 Task: Check the percentage active listings of lanai in the last 3 years.
Action: Mouse moved to (890, 243)
Screenshot: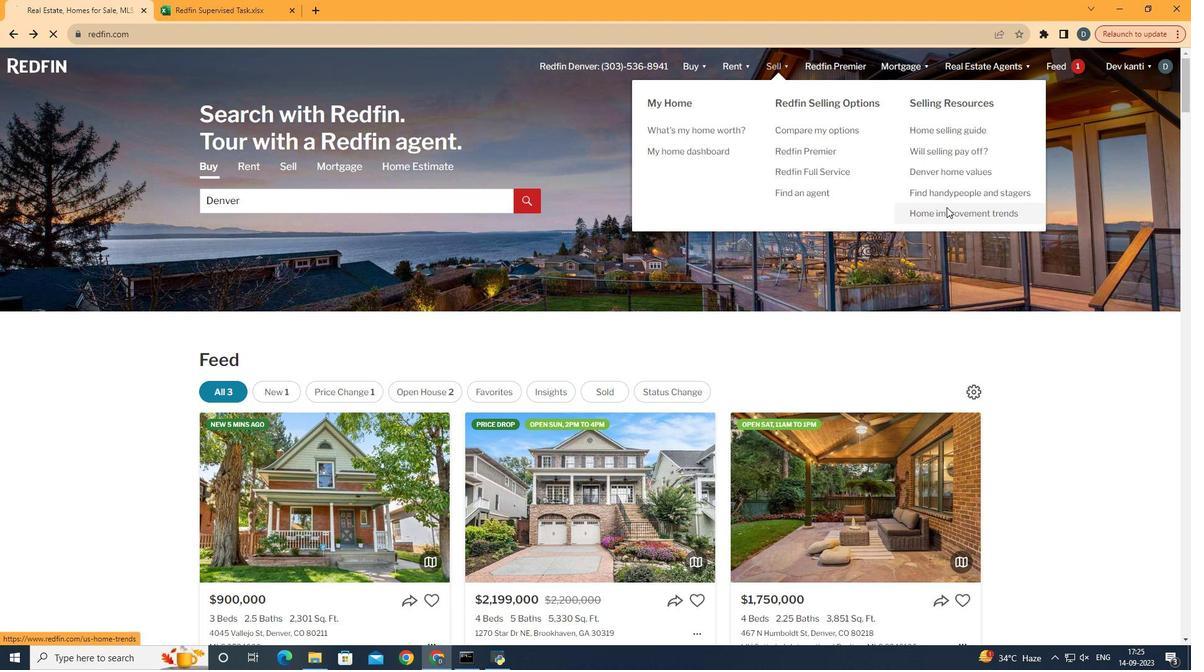 
Action: Mouse pressed left at (890, 243)
Screenshot: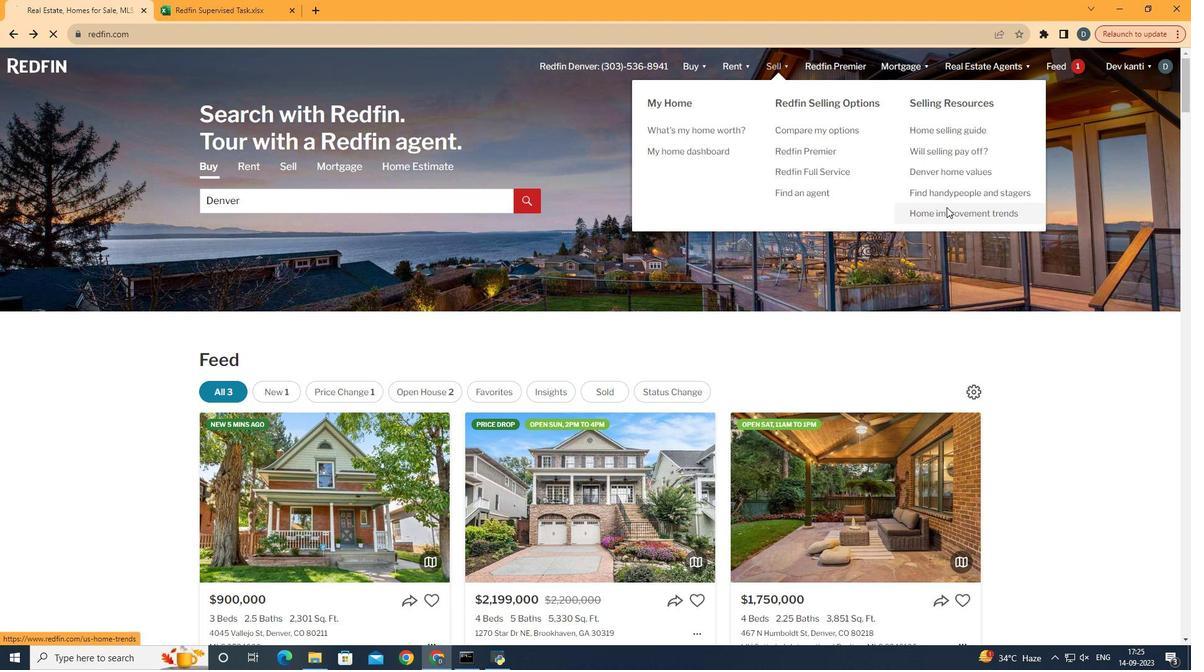 
Action: Mouse moved to (312, 256)
Screenshot: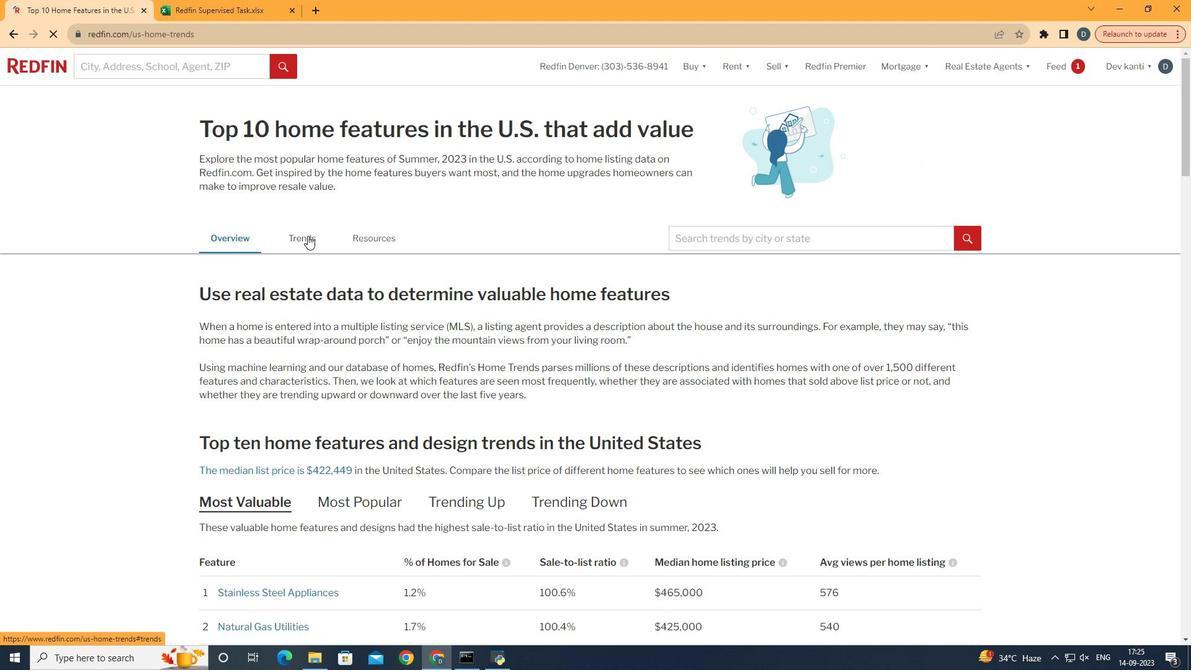 
Action: Mouse pressed left at (312, 256)
Screenshot: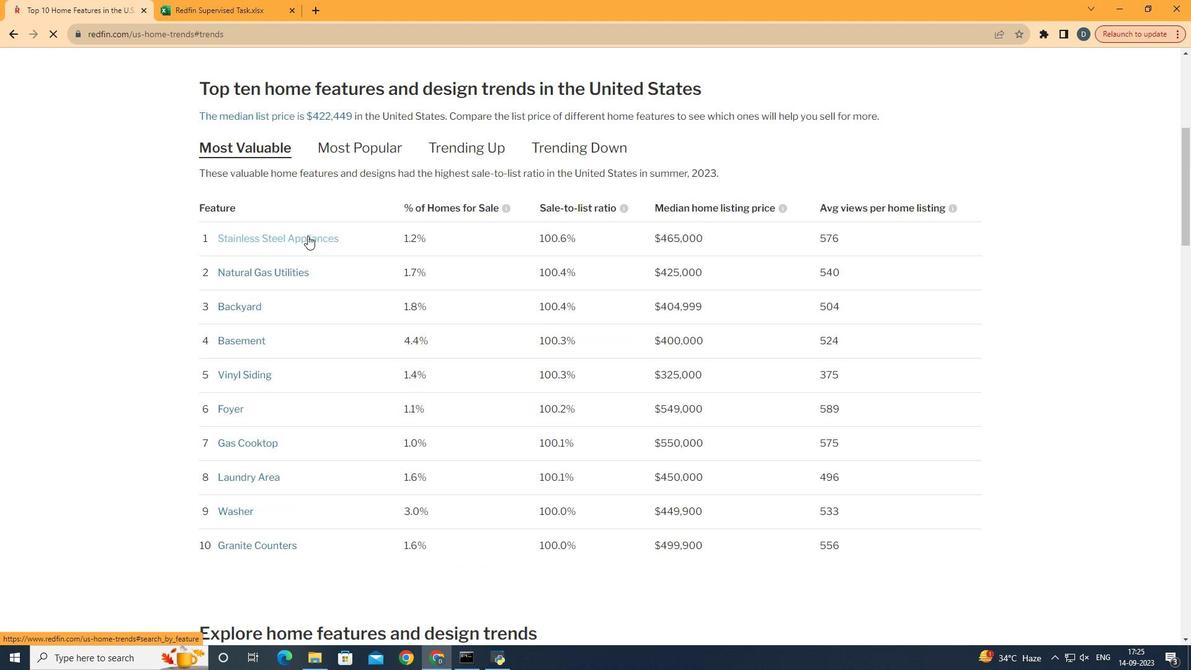 
Action: Mouse moved to (498, 286)
Screenshot: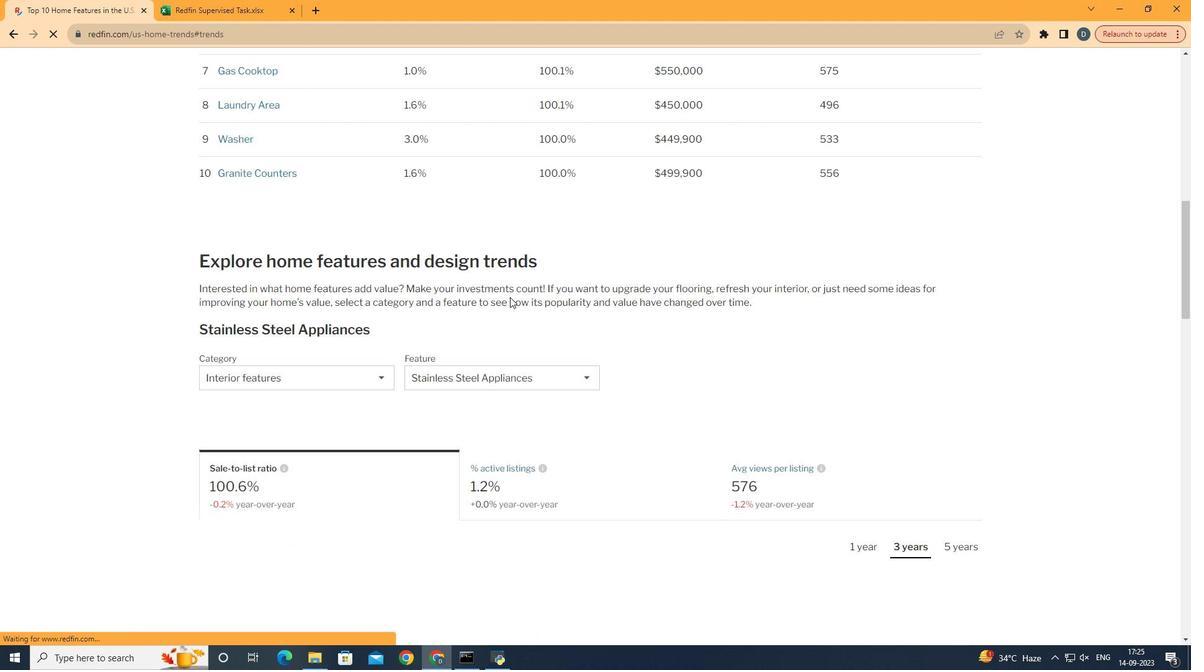 
Action: Mouse scrolled (498, 285) with delta (0, 0)
Screenshot: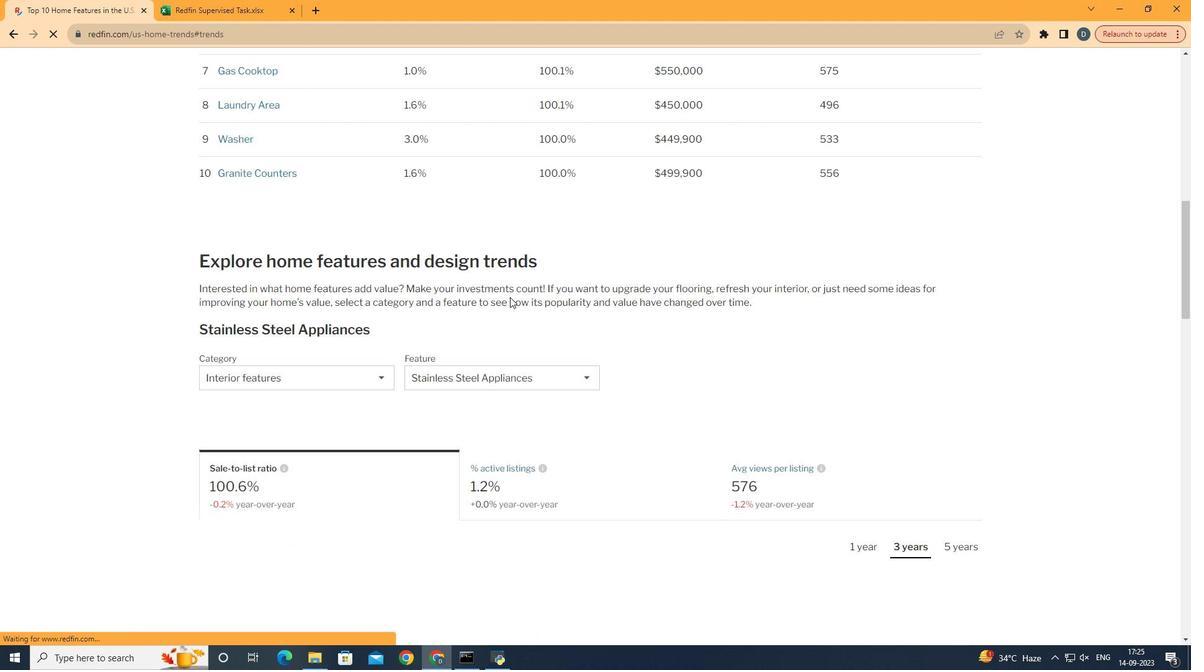 
Action: Mouse moved to (497, 286)
Screenshot: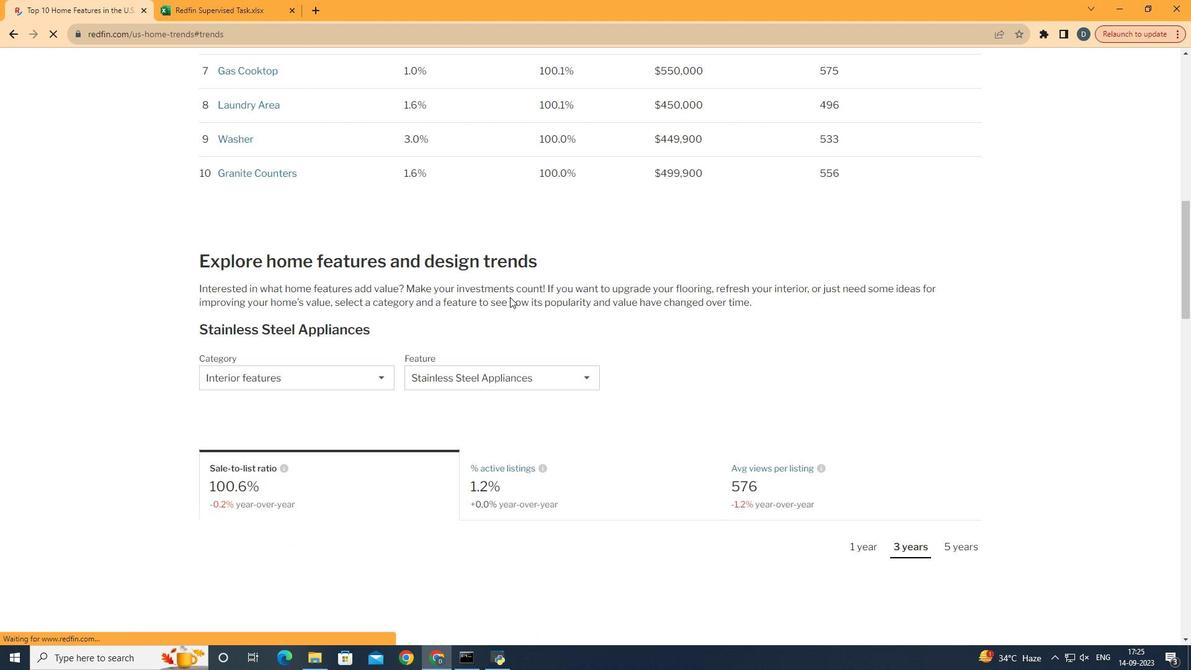 
Action: Mouse scrolled (497, 286) with delta (0, 0)
Screenshot: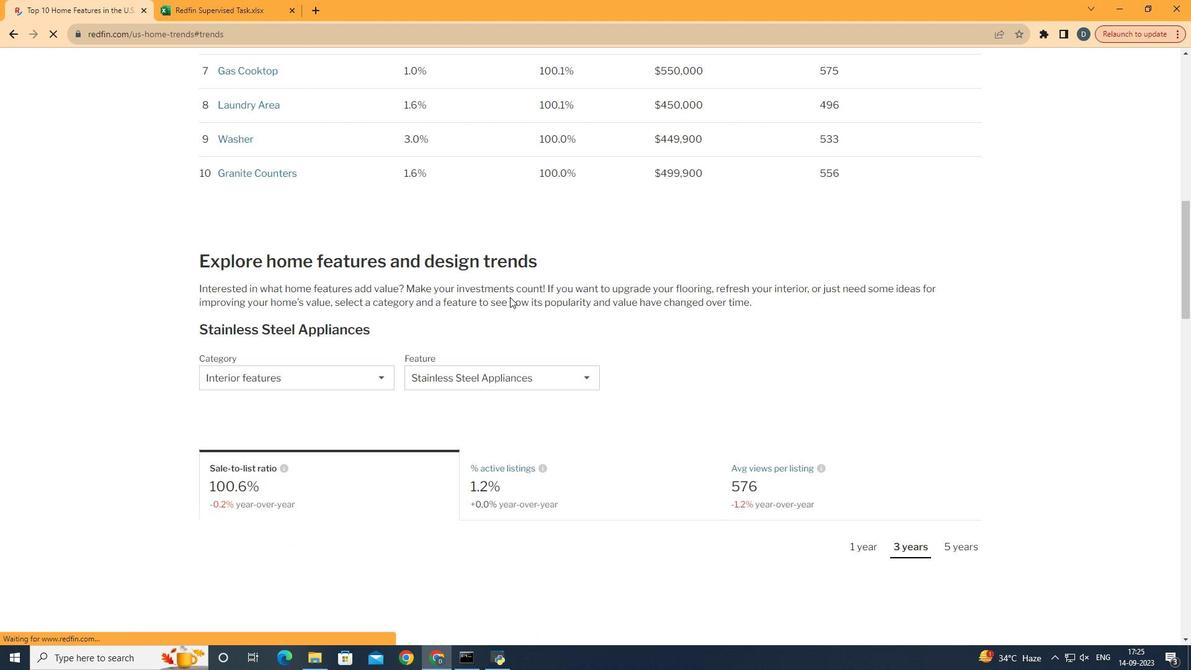 
Action: Mouse scrolled (497, 286) with delta (0, 0)
Screenshot: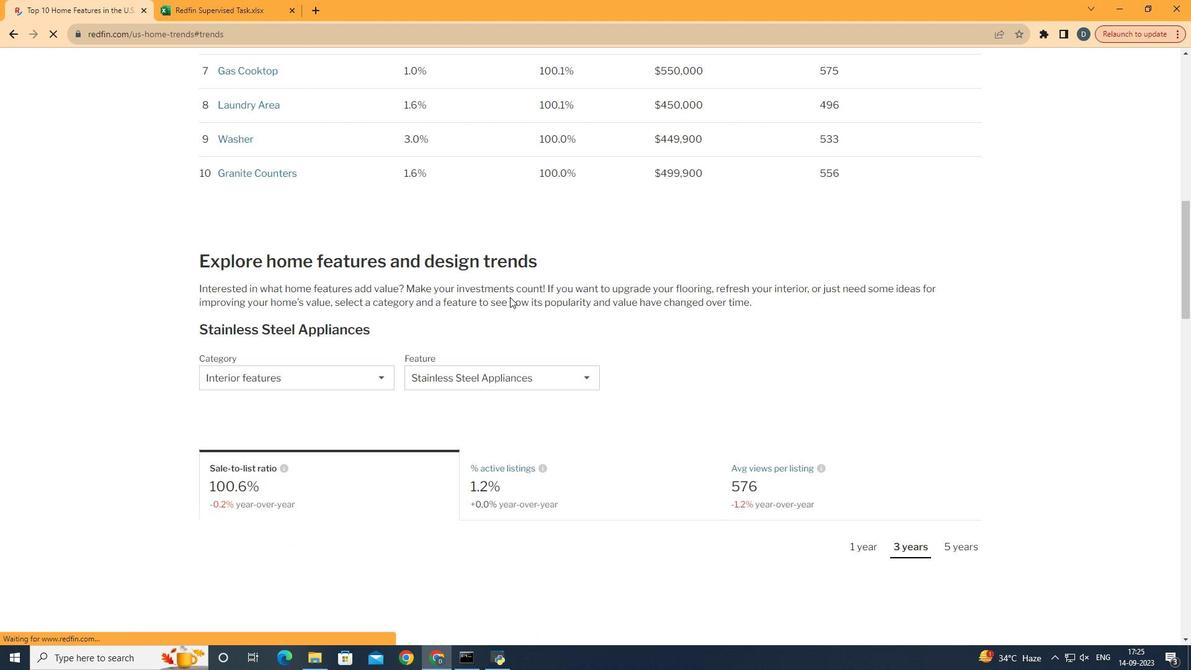 
Action: Mouse moved to (495, 286)
Screenshot: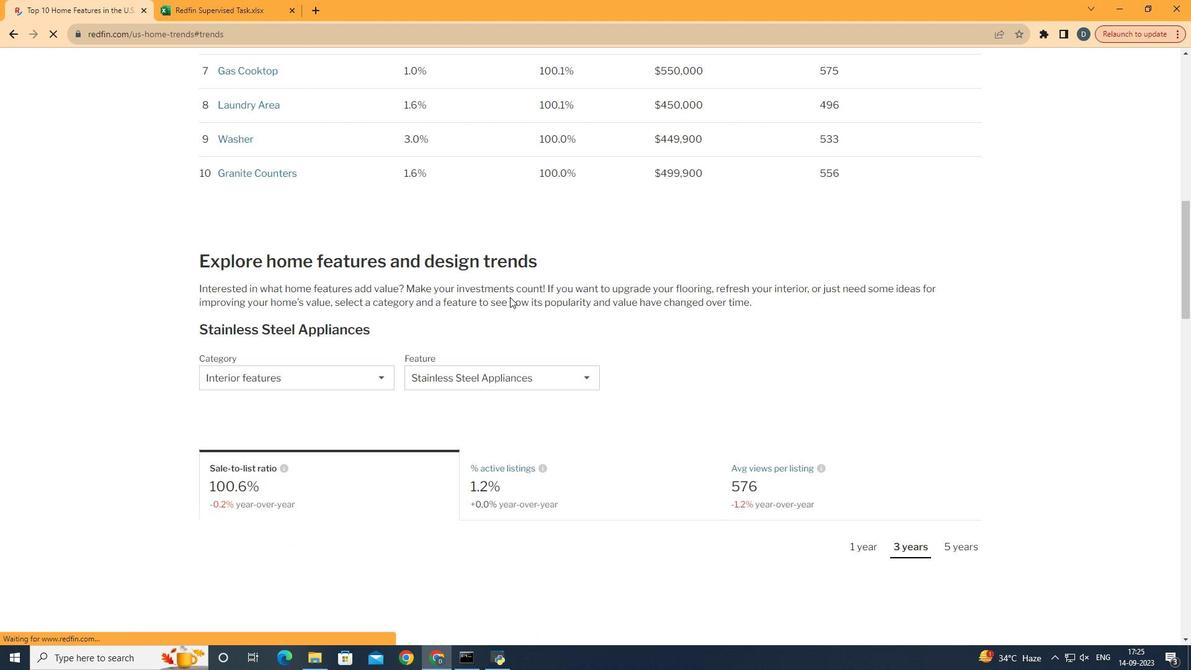 
Action: Mouse scrolled (495, 286) with delta (0, 0)
Screenshot: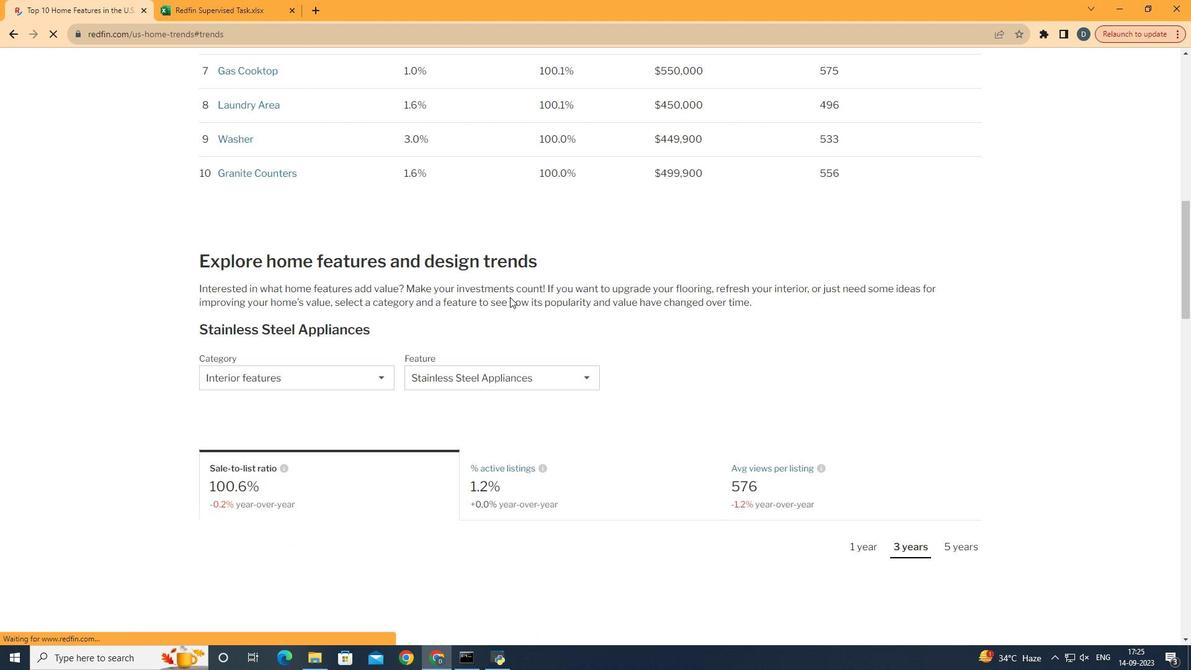 
Action: Mouse scrolled (495, 286) with delta (0, 0)
Screenshot: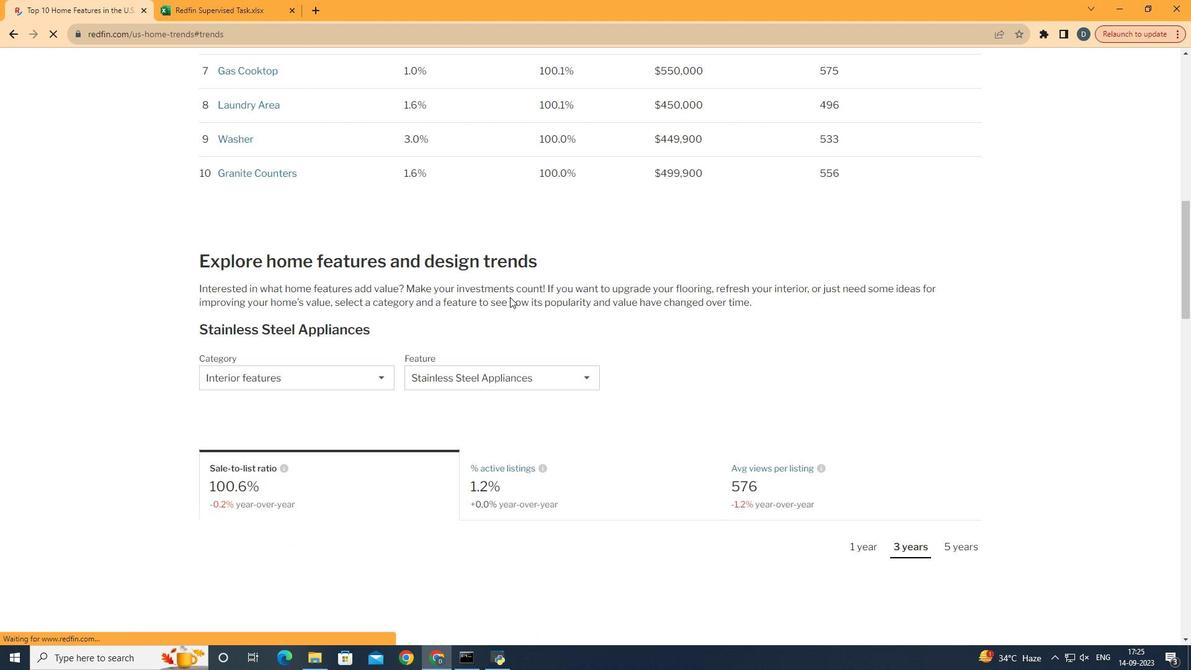 
Action: Mouse scrolled (495, 286) with delta (0, 0)
Screenshot: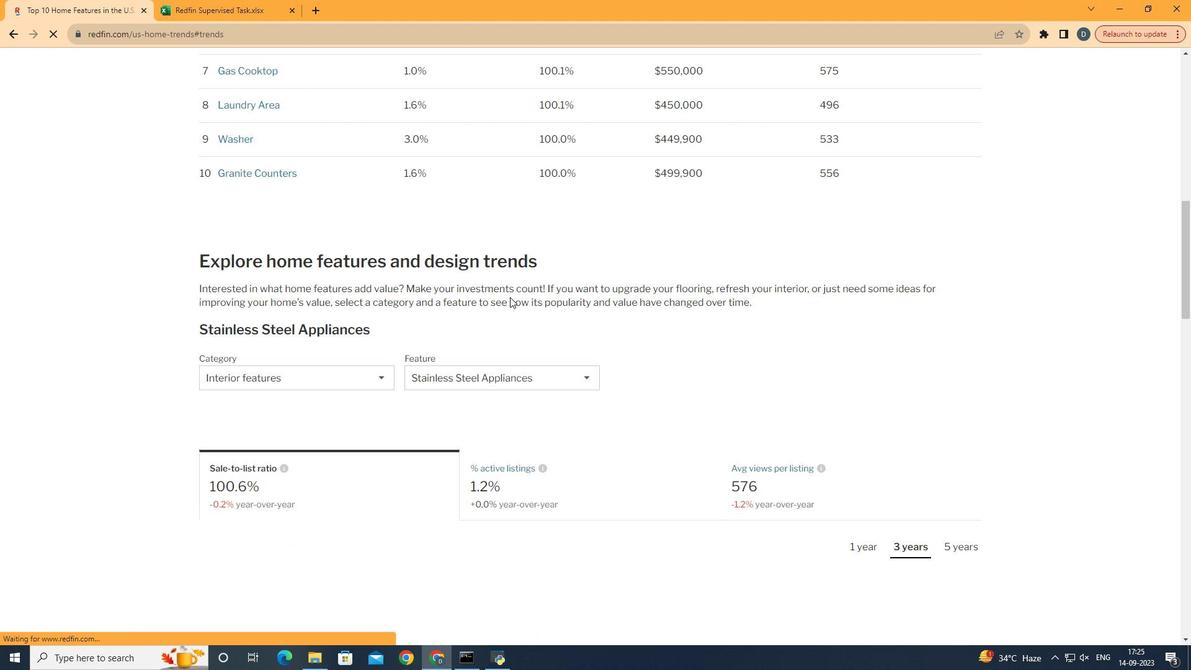 
Action: Mouse moved to (383, 299)
Screenshot: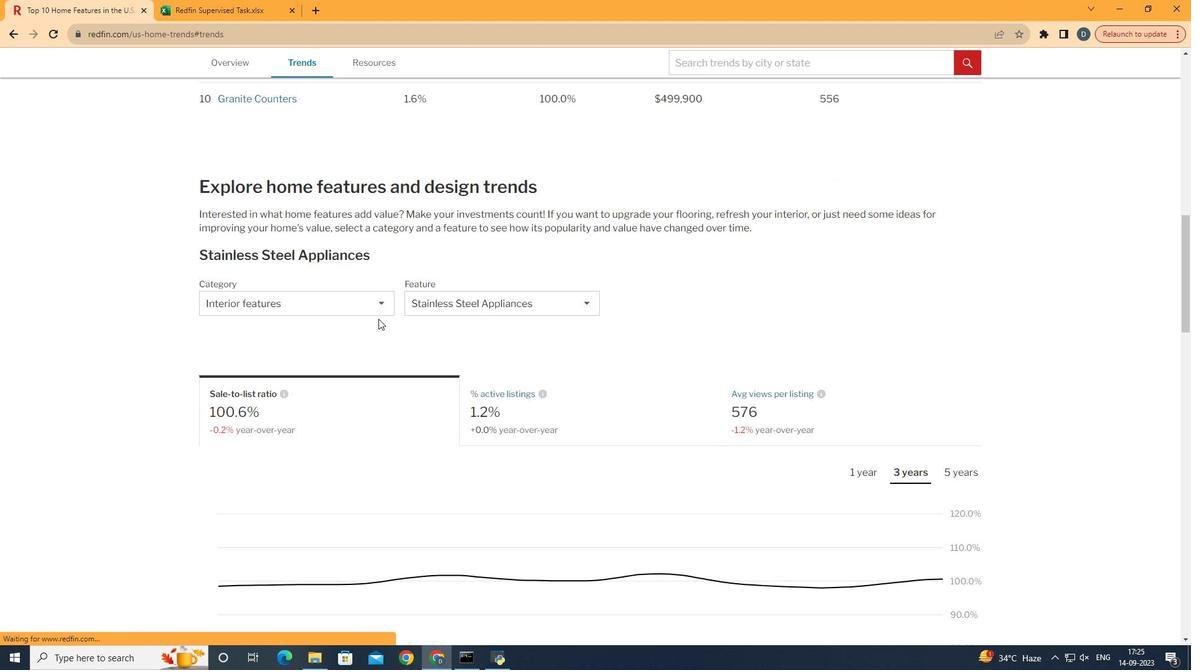 
Action: Mouse scrolled (383, 299) with delta (0, 0)
Screenshot: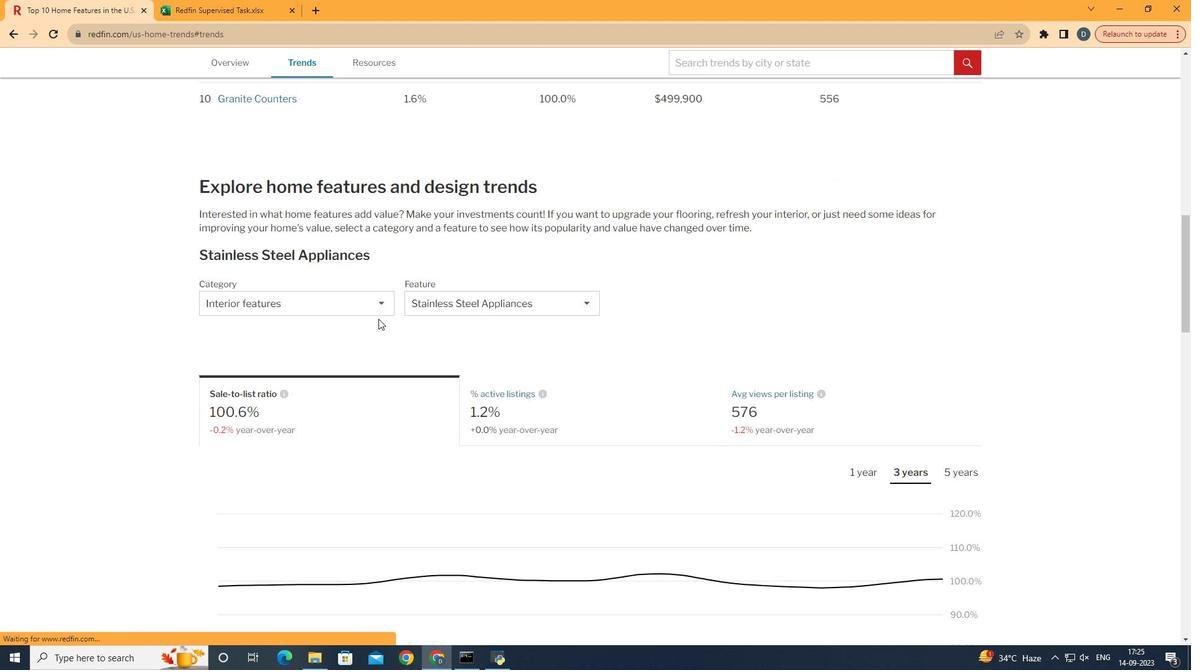 
Action: Mouse moved to (384, 299)
Screenshot: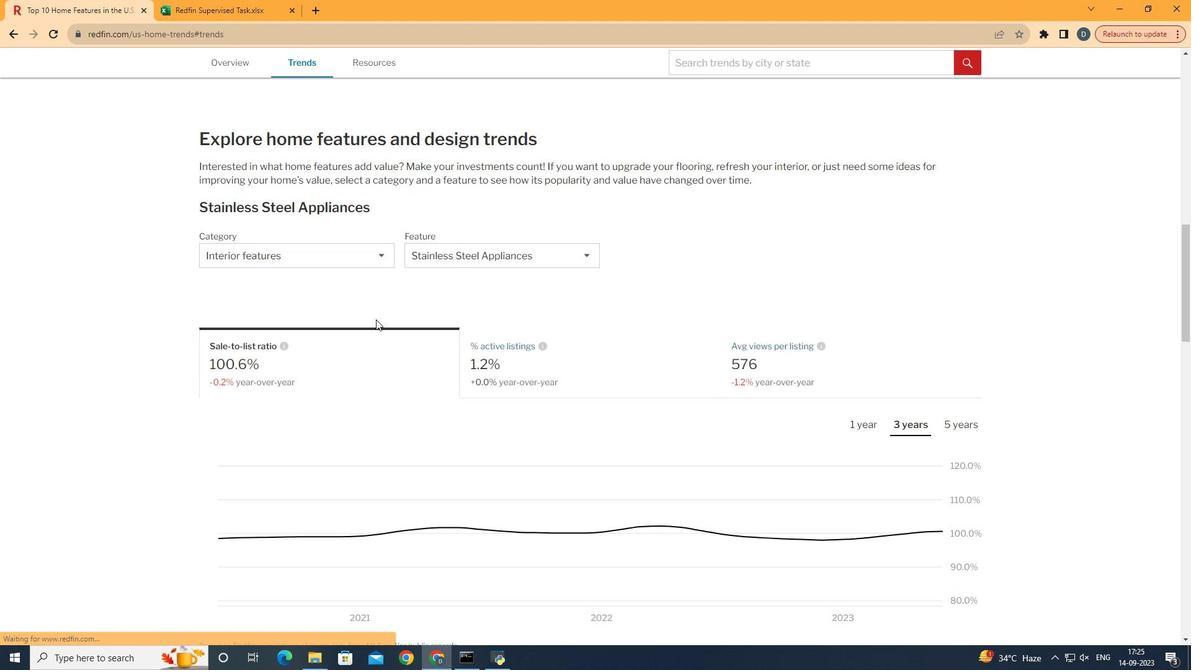 
Action: Mouse scrolled (384, 299) with delta (0, 0)
Screenshot: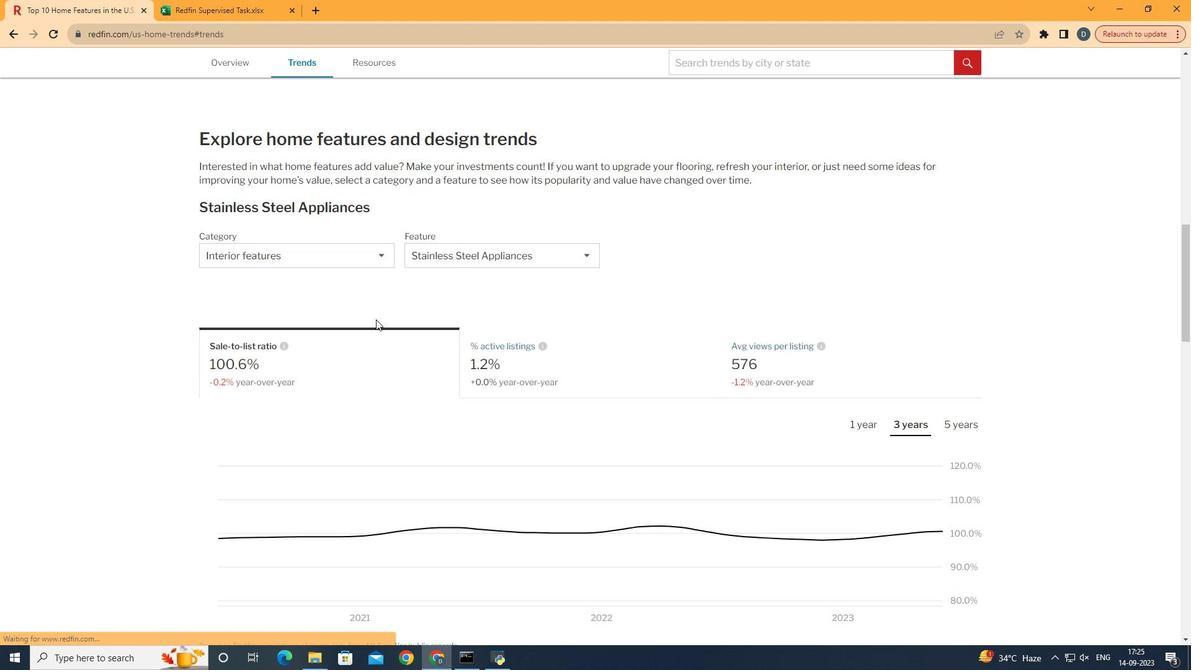 
Action: Mouse moved to (374, 297)
Screenshot: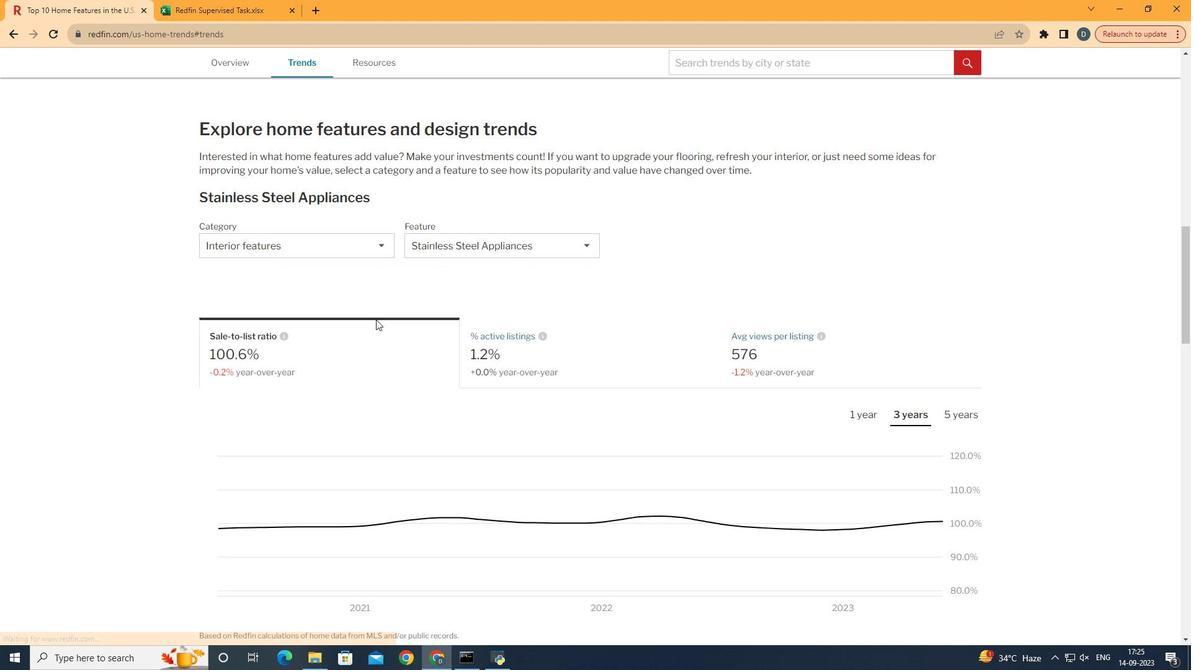 
Action: Mouse scrolled (374, 297) with delta (0, 0)
Screenshot: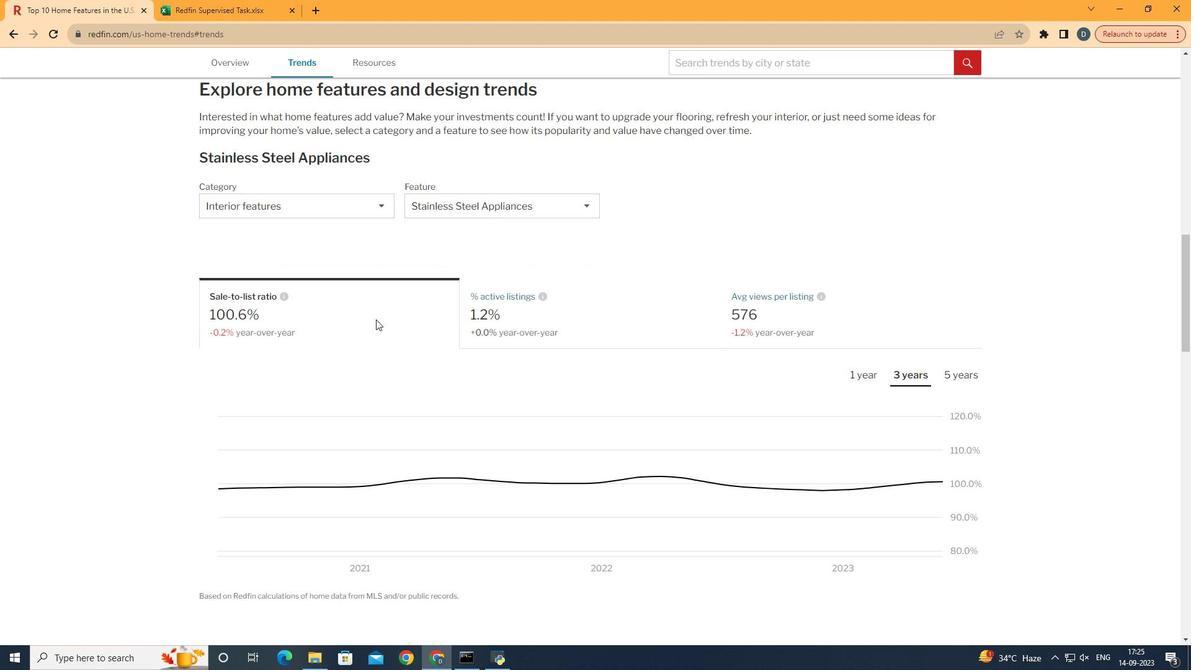 
Action: Mouse moved to (374, 246)
Screenshot: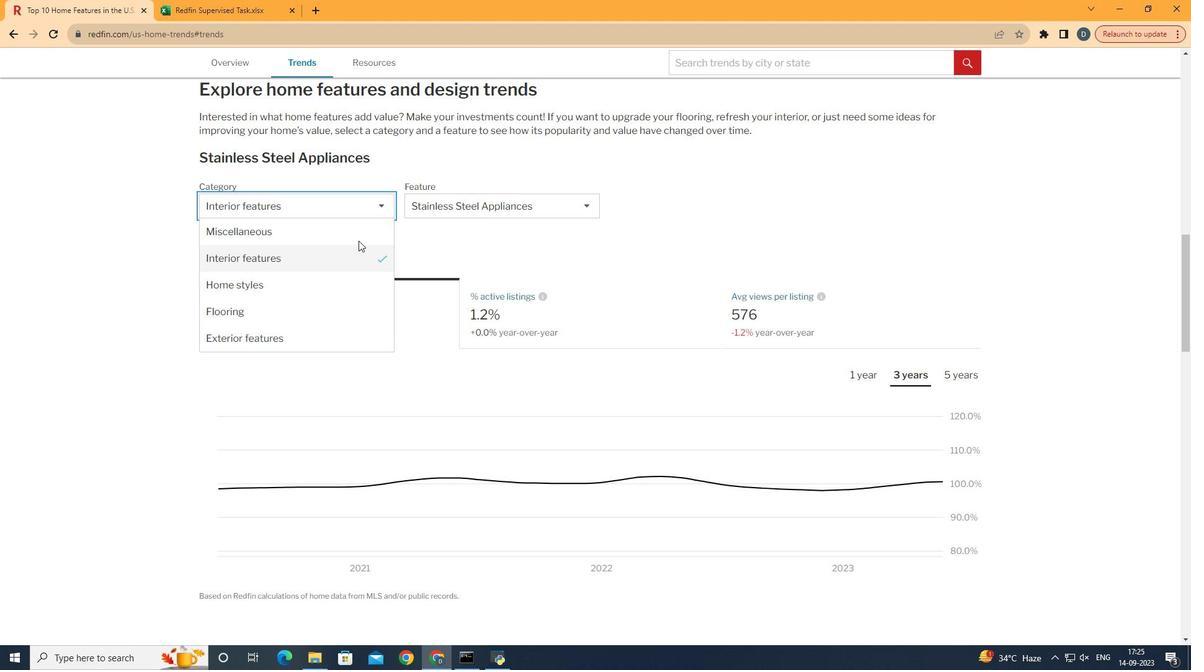 
Action: Mouse pressed left at (374, 246)
Screenshot: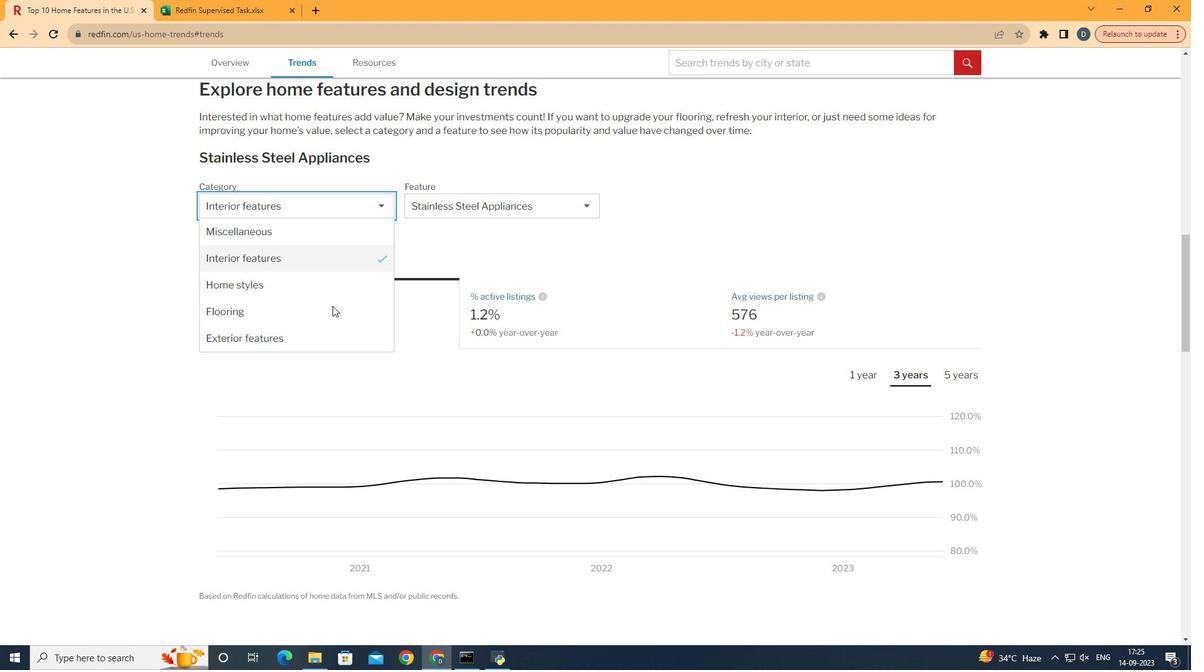 
Action: Mouse moved to (328, 314)
Screenshot: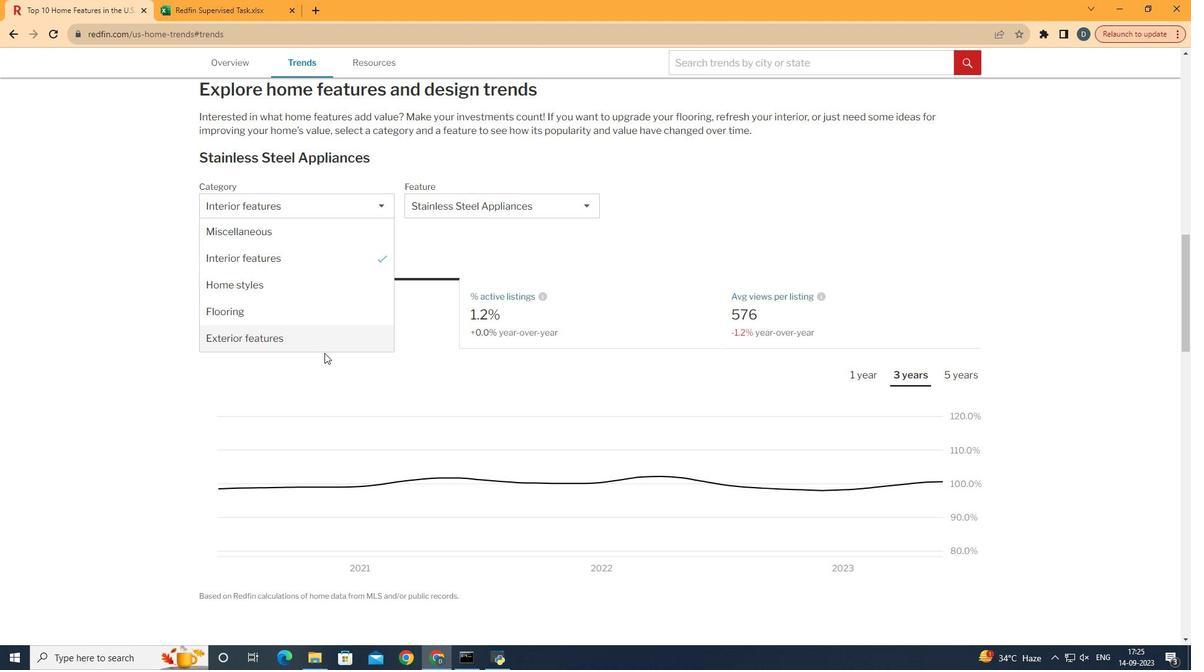 
Action: Mouse pressed left at (328, 314)
Screenshot: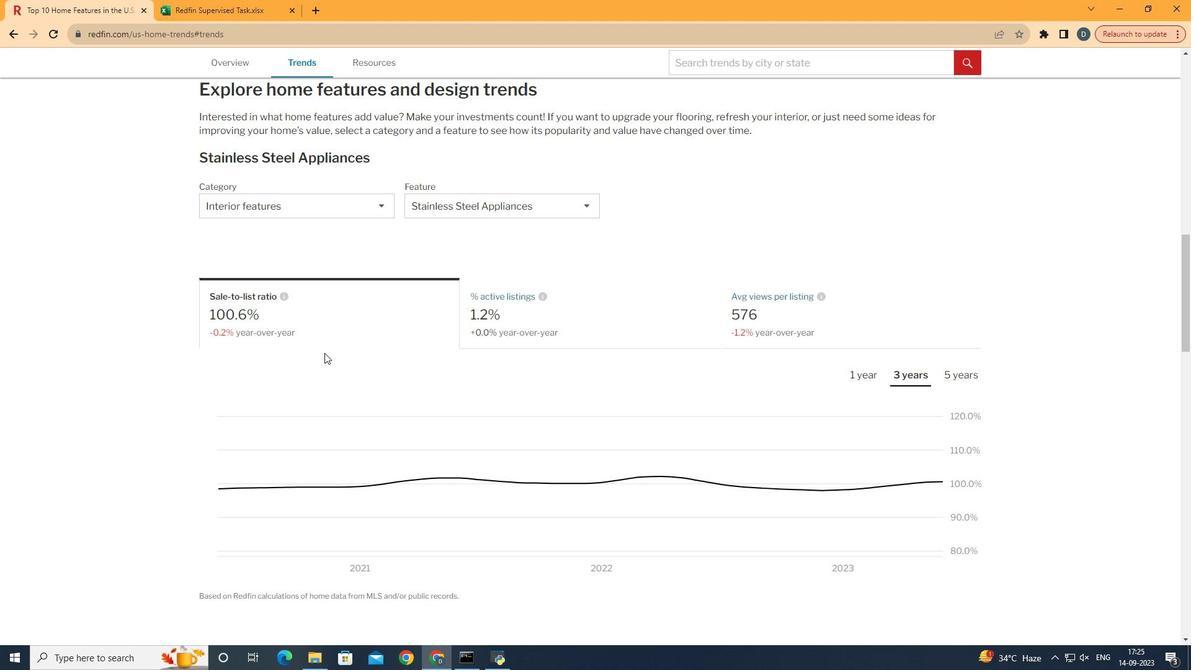 
Action: Mouse moved to (366, 235)
Screenshot: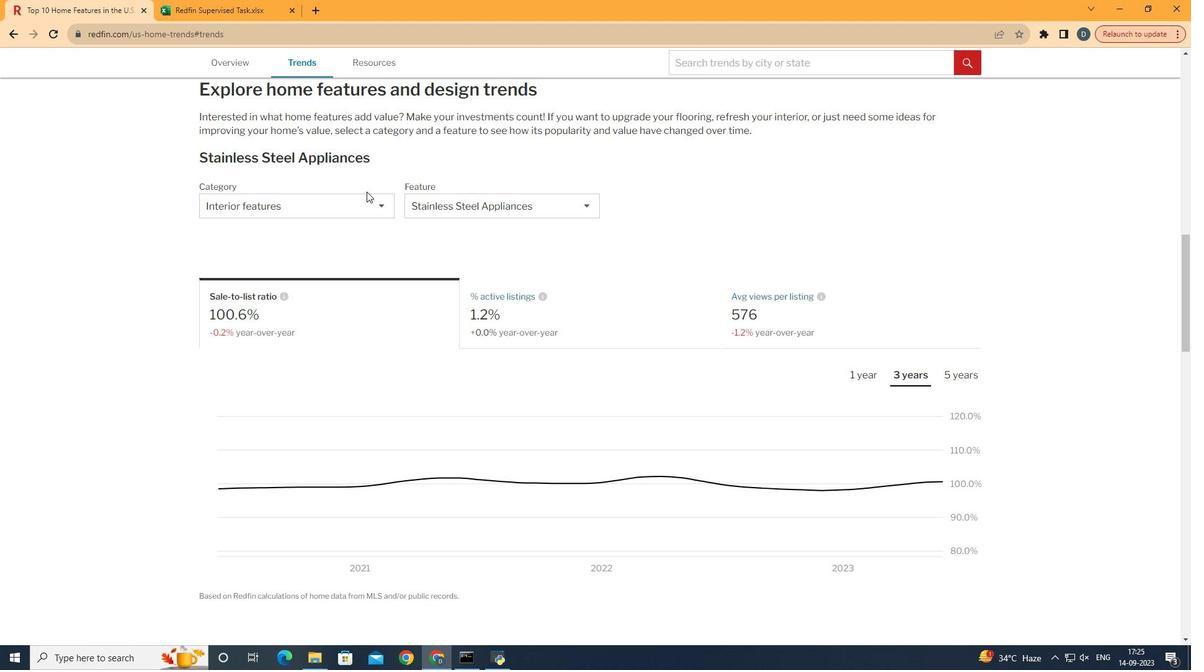 
Action: Mouse pressed left at (366, 235)
Screenshot: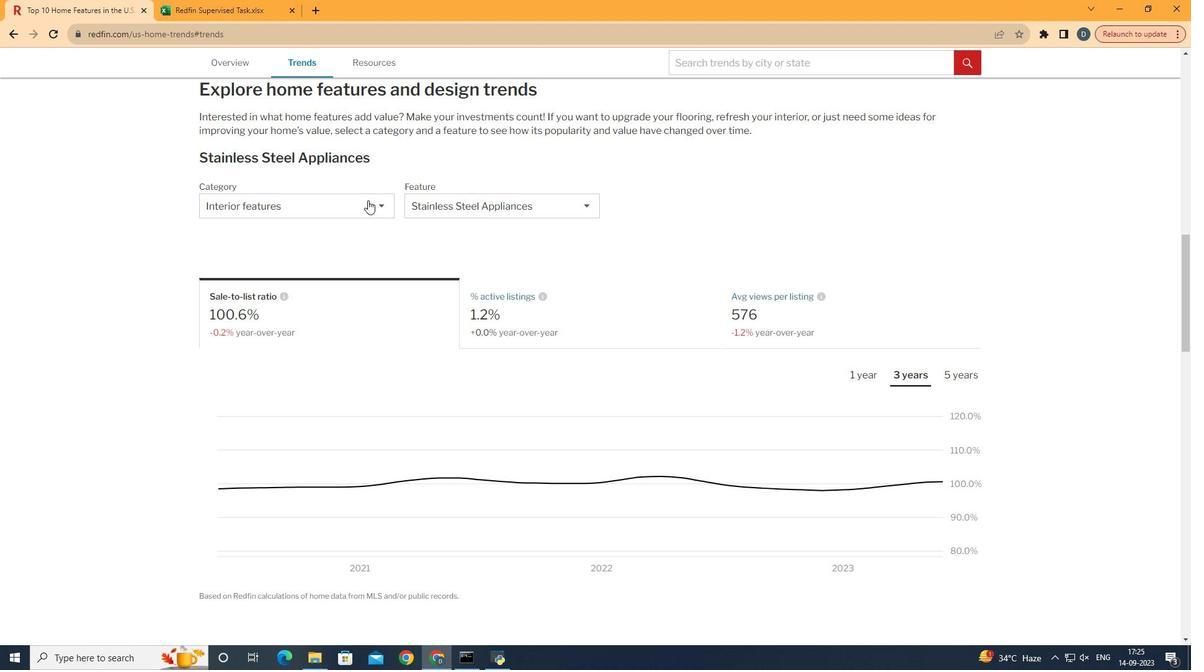 
Action: Mouse moved to (367, 240)
Screenshot: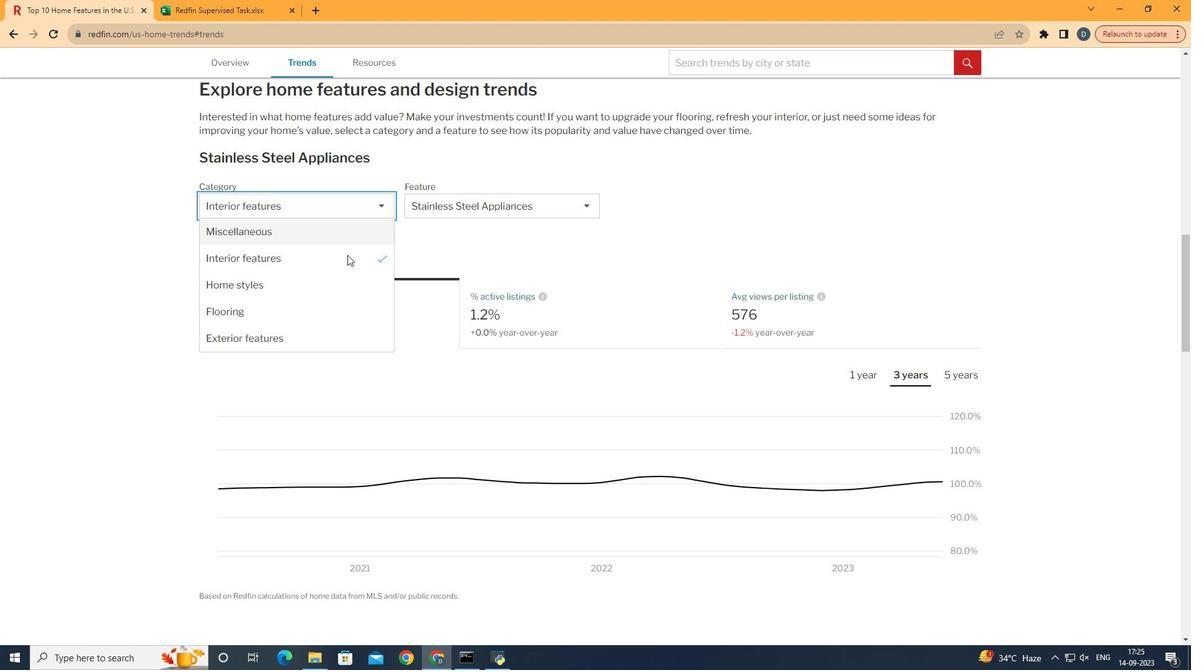 
Action: Mouse pressed left at (367, 240)
Screenshot: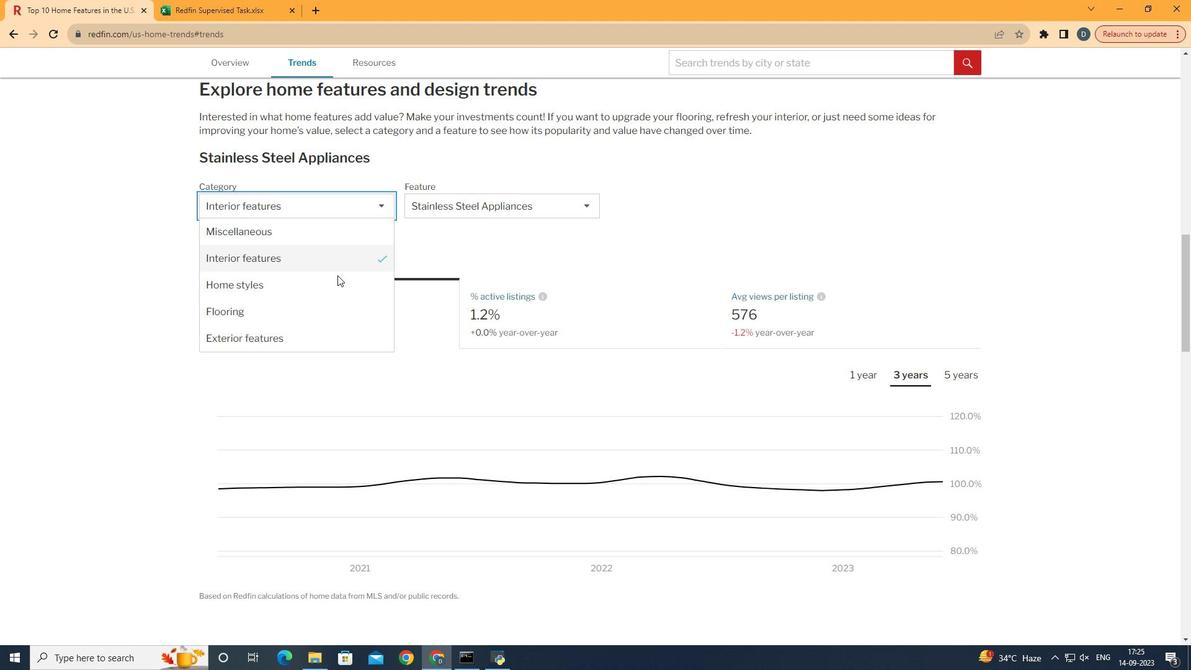 
Action: Mouse moved to (333, 306)
Screenshot: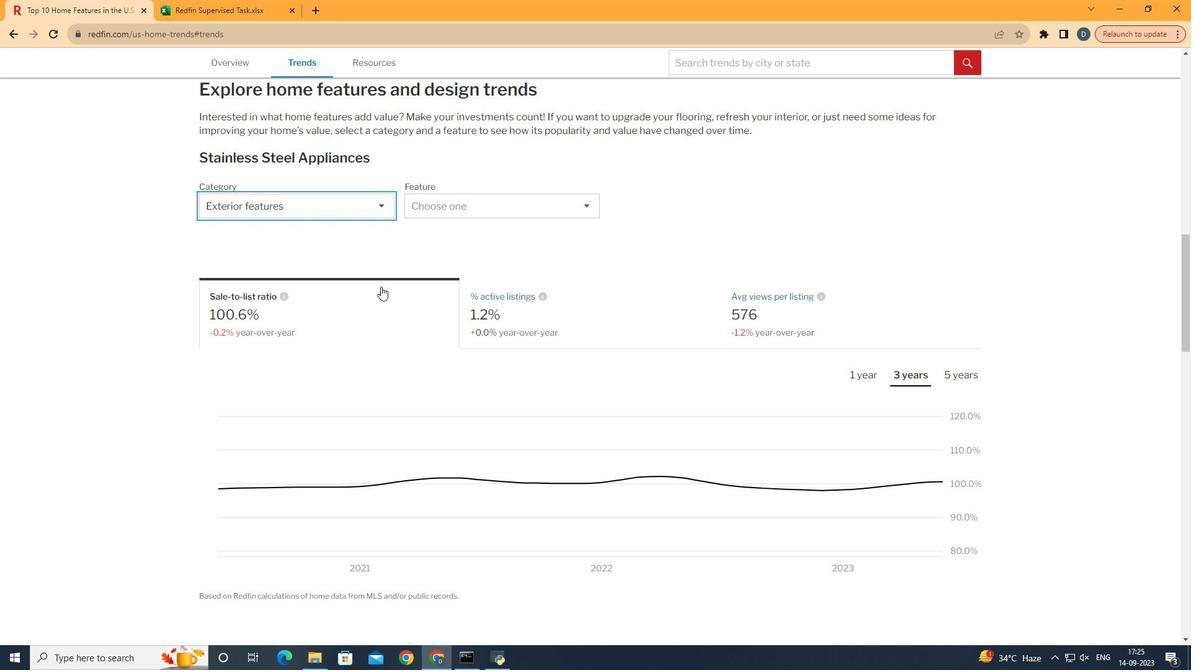 
Action: Mouse pressed left at (333, 306)
Screenshot: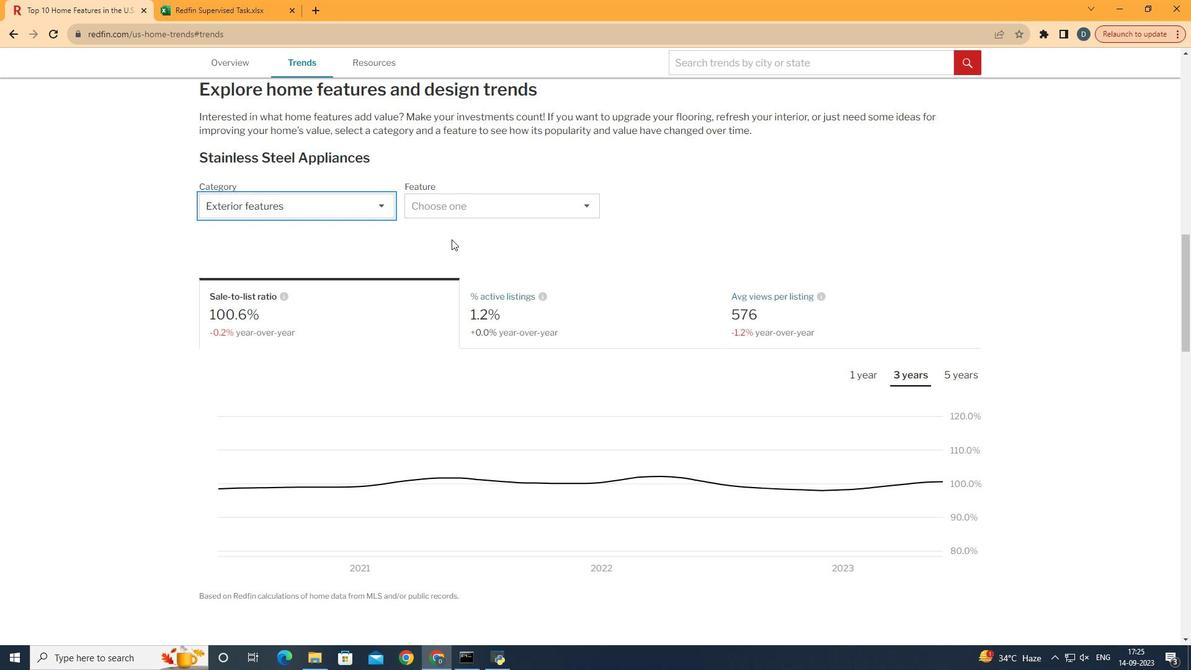 
Action: Mouse moved to (472, 246)
Screenshot: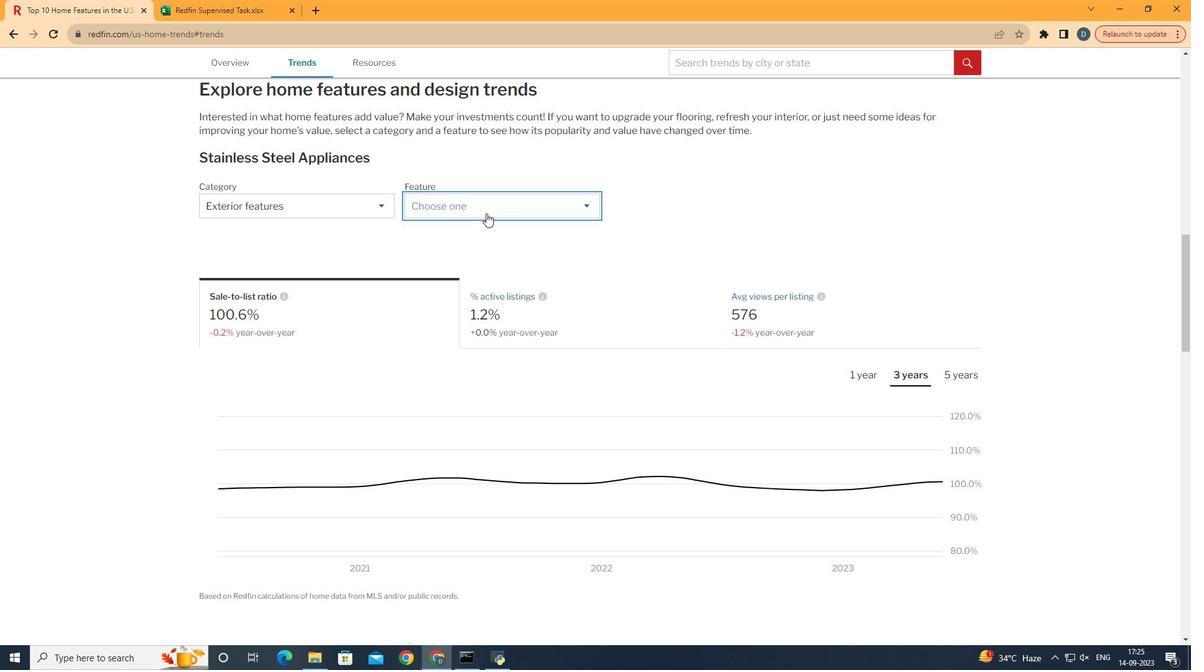 
Action: Mouse pressed left at (472, 246)
Screenshot: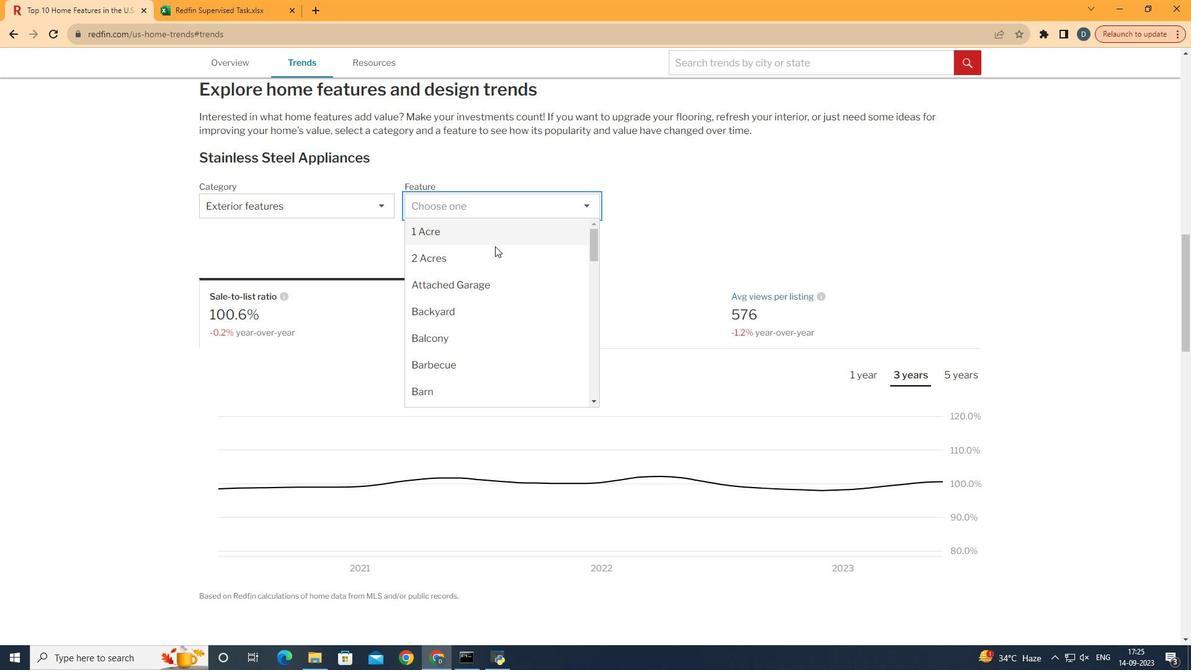 
Action: Mouse moved to (515, 292)
Screenshot: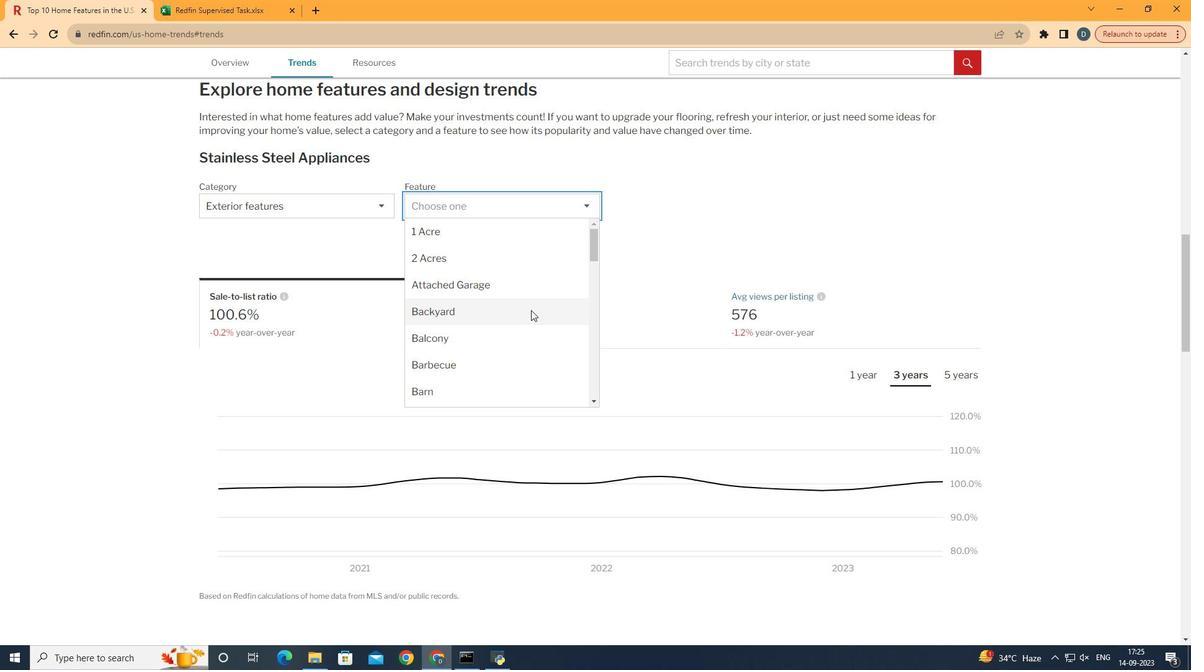 
Action: Mouse scrolled (515, 292) with delta (0, 0)
Screenshot: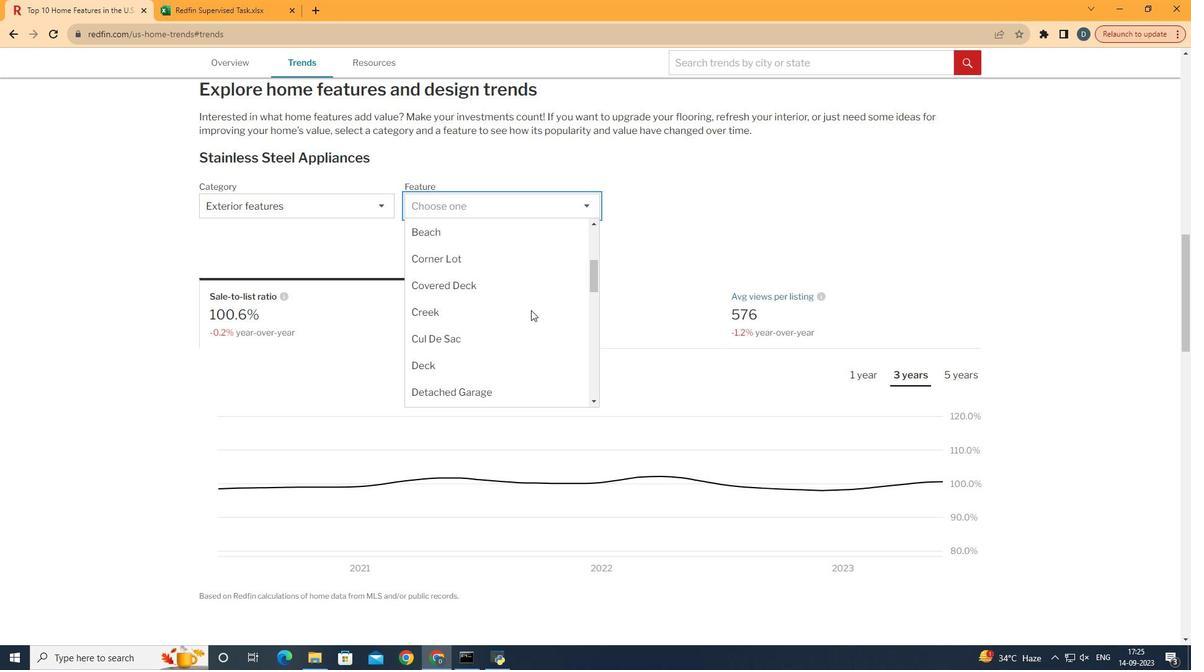 
Action: Mouse scrolled (515, 292) with delta (0, 0)
Screenshot: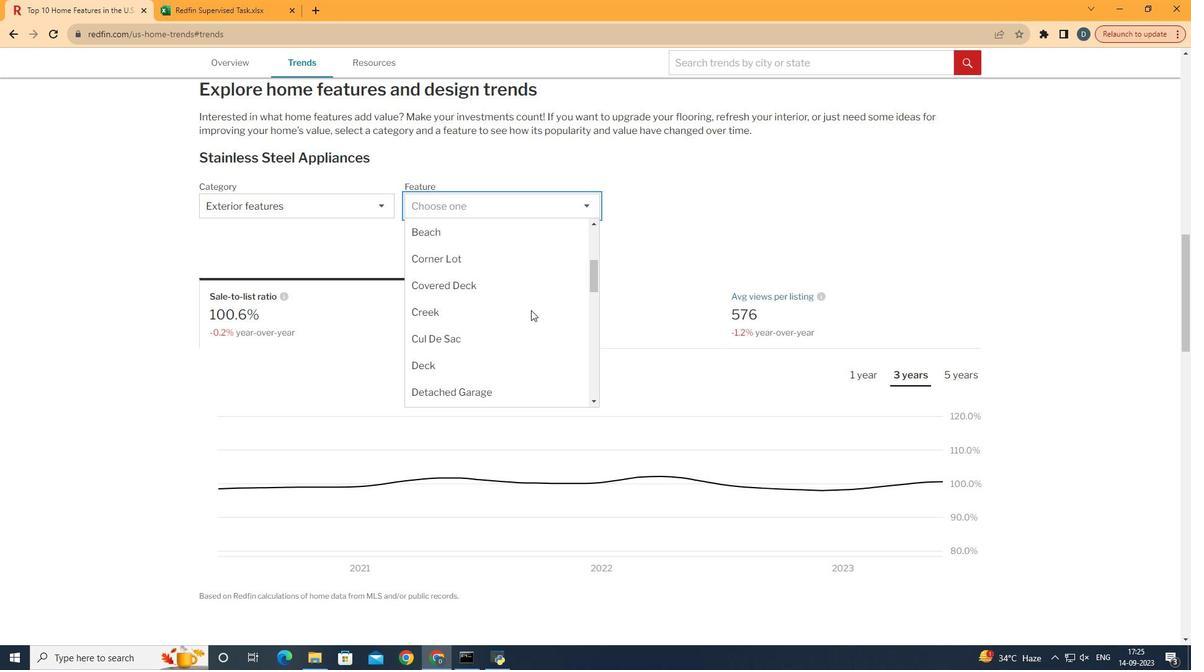 
Action: Mouse scrolled (515, 292) with delta (0, 0)
Screenshot: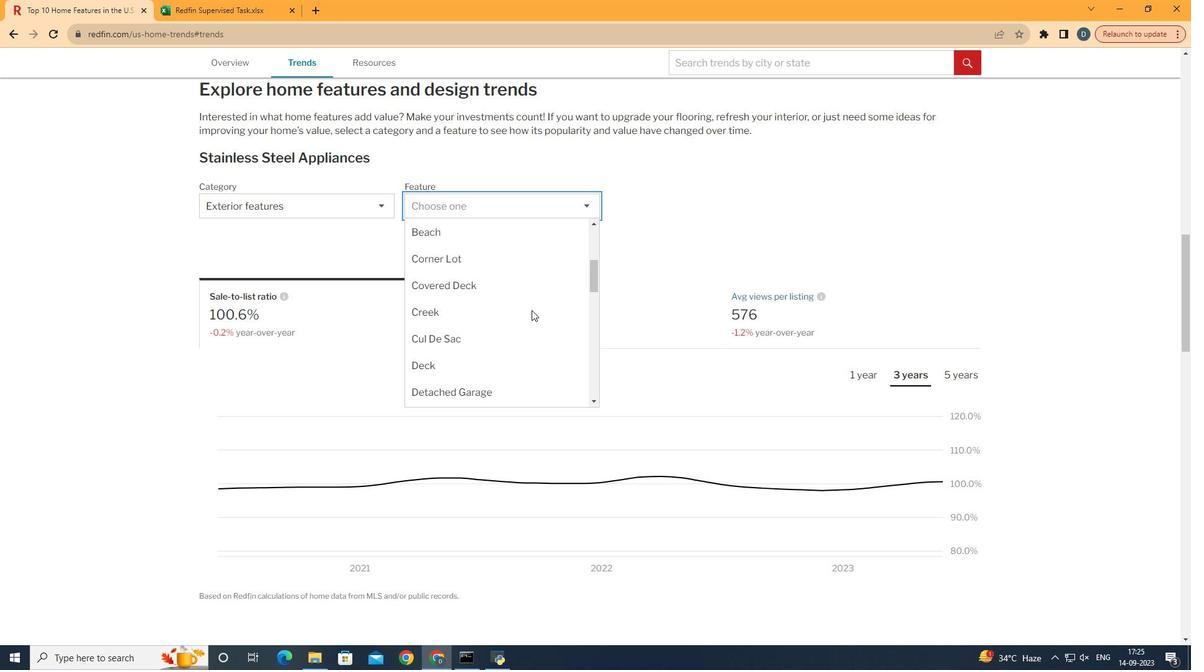 
Action: Mouse moved to (515, 292)
Screenshot: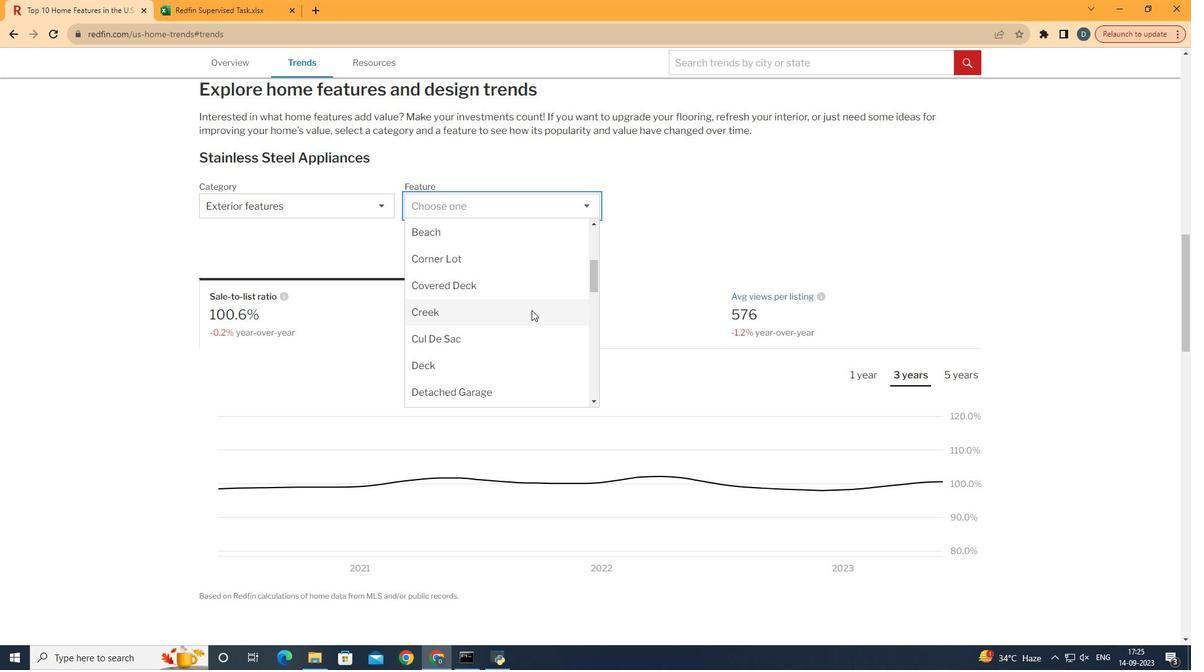 
Action: Mouse scrolled (515, 292) with delta (0, 0)
Screenshot: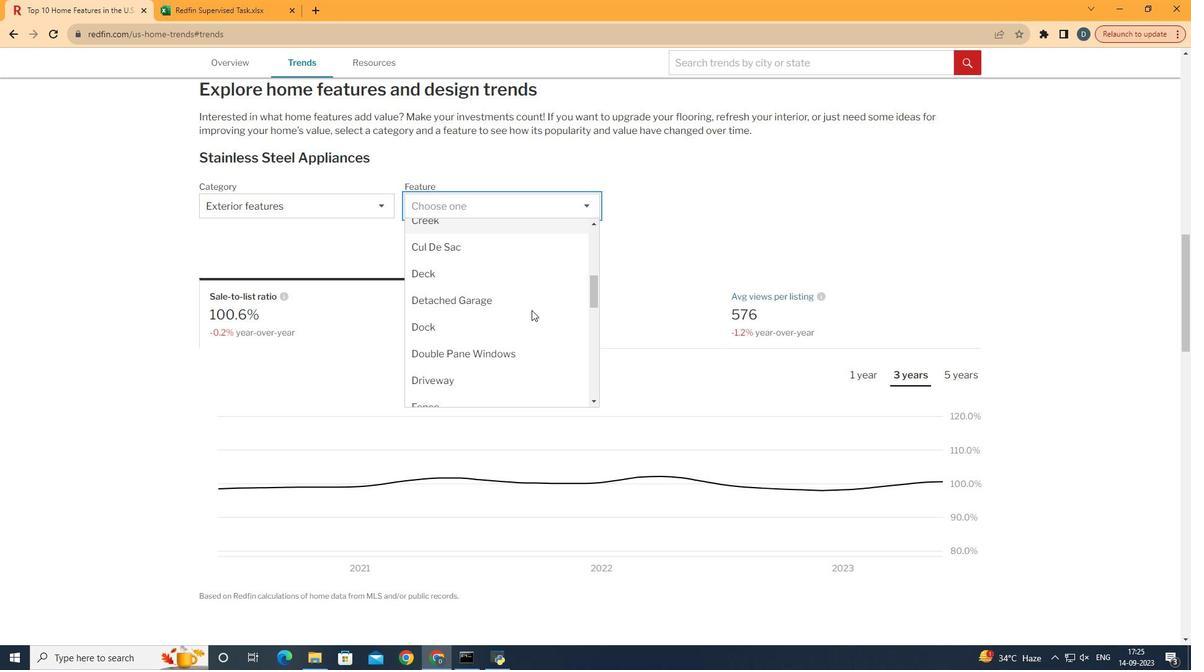 
Action: Mouse scrolled (515, 292) with delta (0, 0)
Screenshot: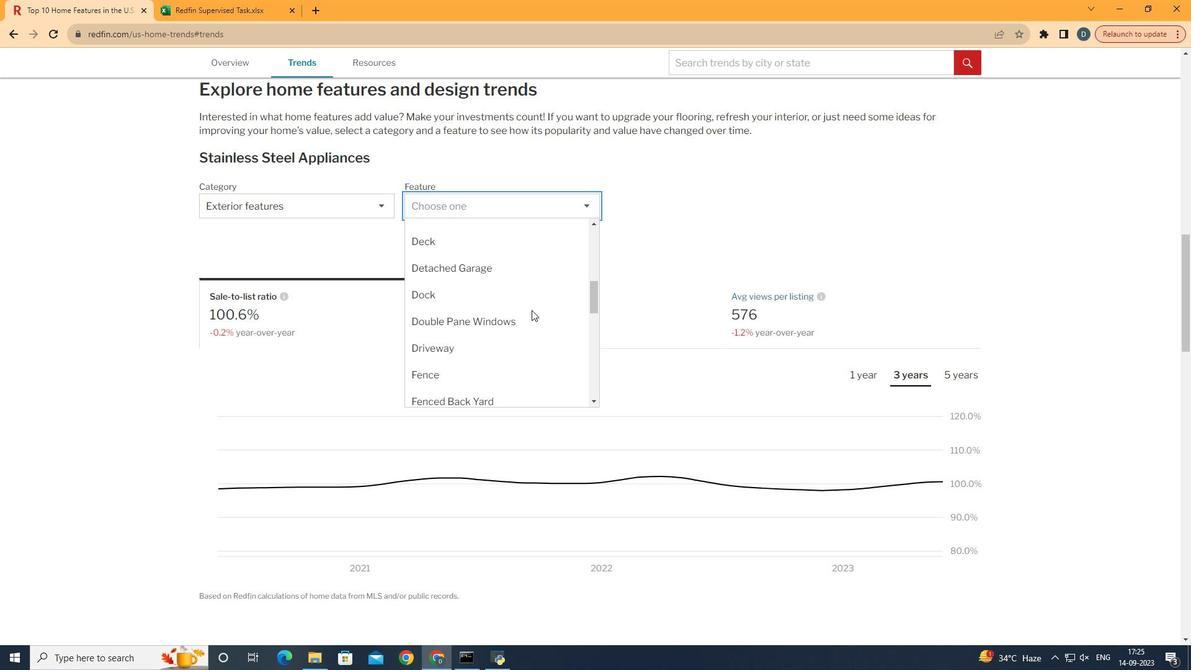 
Action: Mouse scrolled (515, 292) with delta (0, 0)
Screenshot: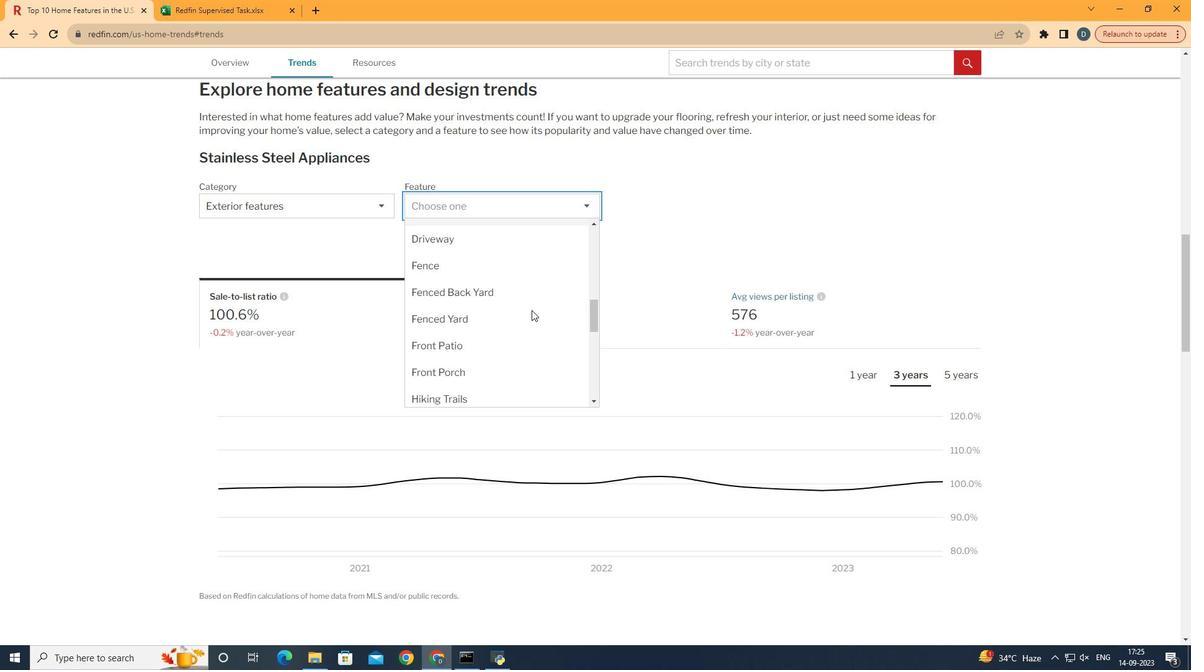 
Action: Mouse scrolled (515, 292) with delta (0, 0)
Screenshot: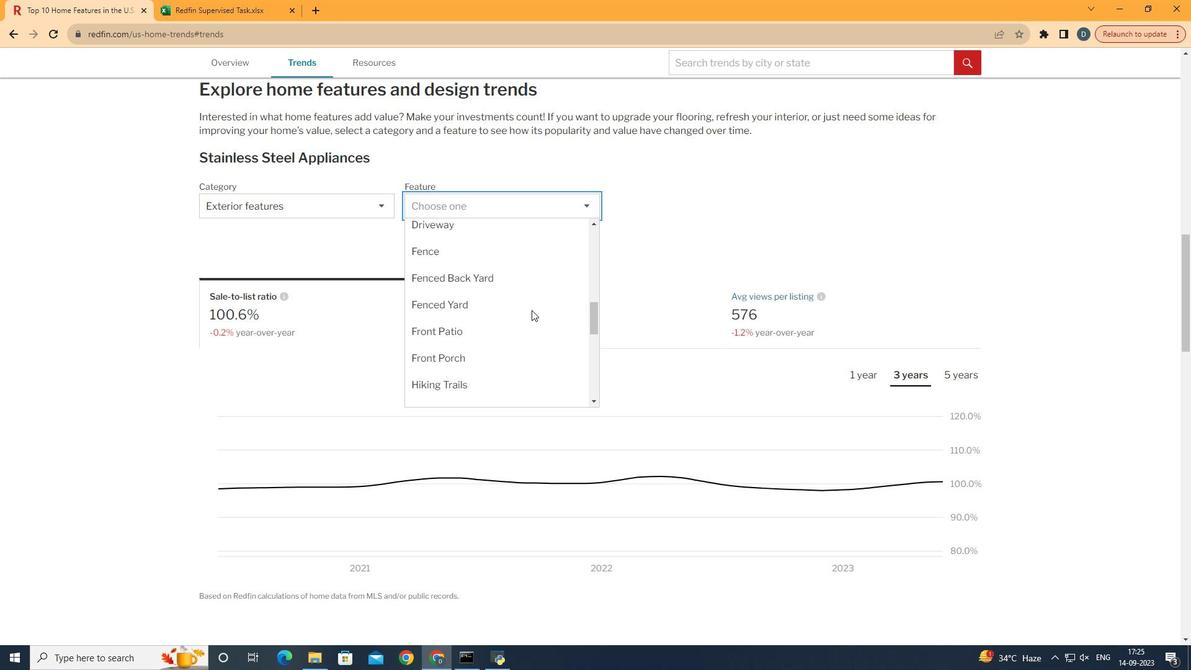 
Action: Mouse scrolled (515, 292) with delta (0, 0)
Screenshot: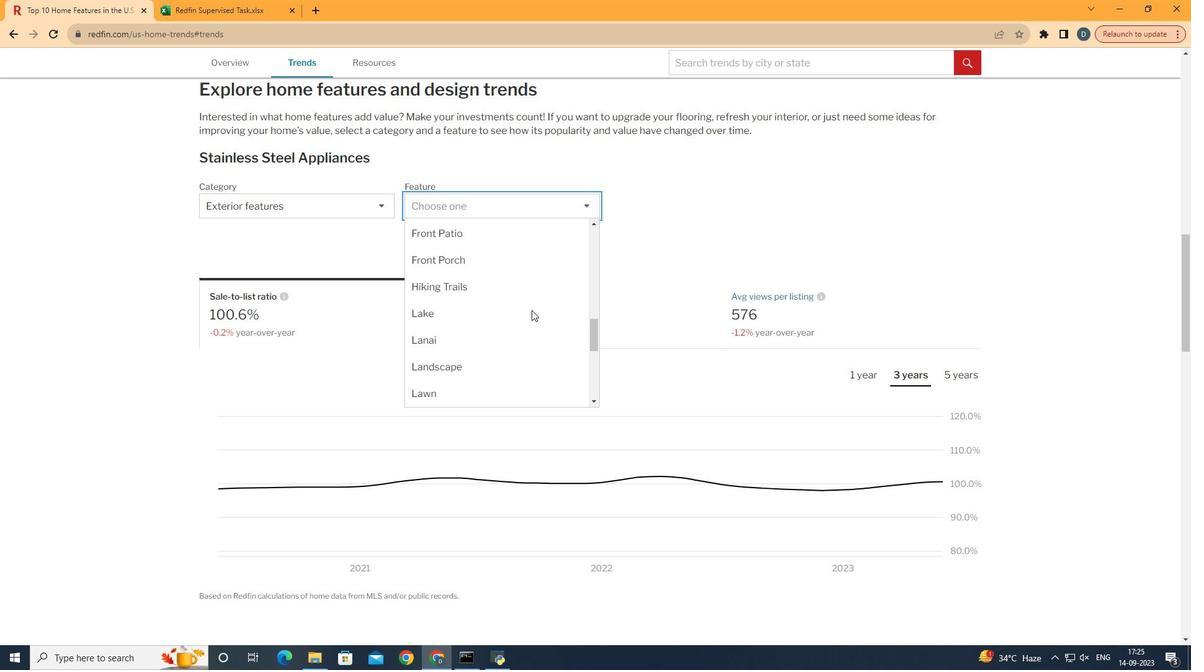 
Action: Mouse scrolled (515, 292) with delta (0, 0)
Screenshot: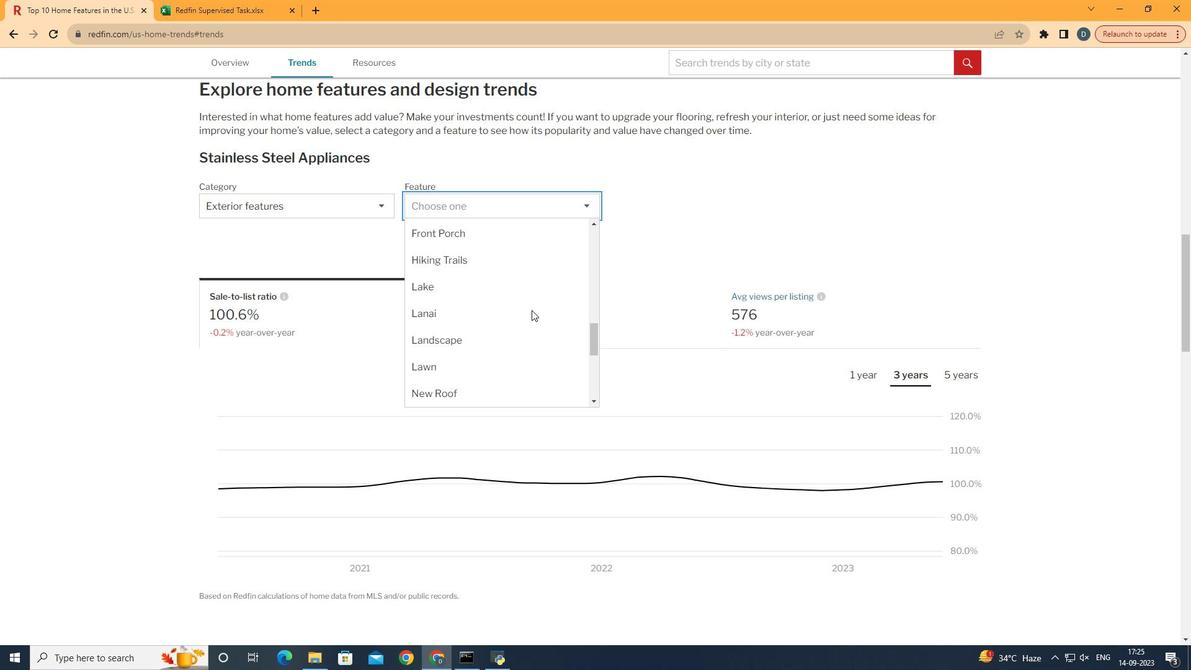 
Action: Mouse pressed left at (515, 292)
Screenshot: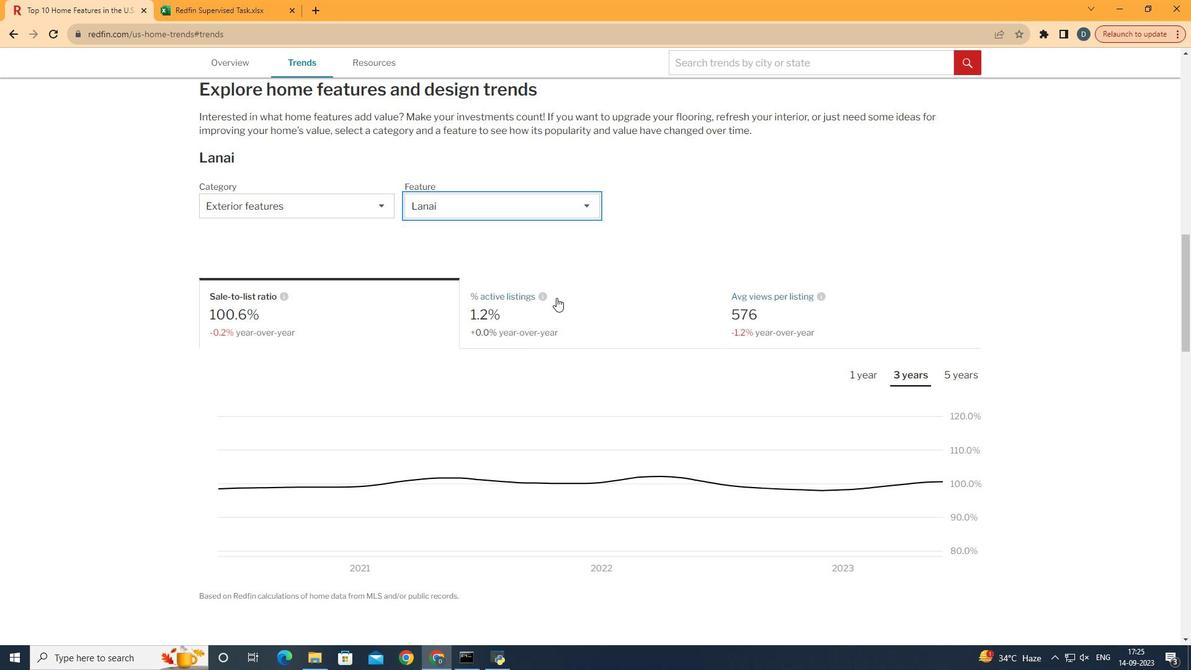 
Action: Mouse moved to (589, 301)
Screenshot: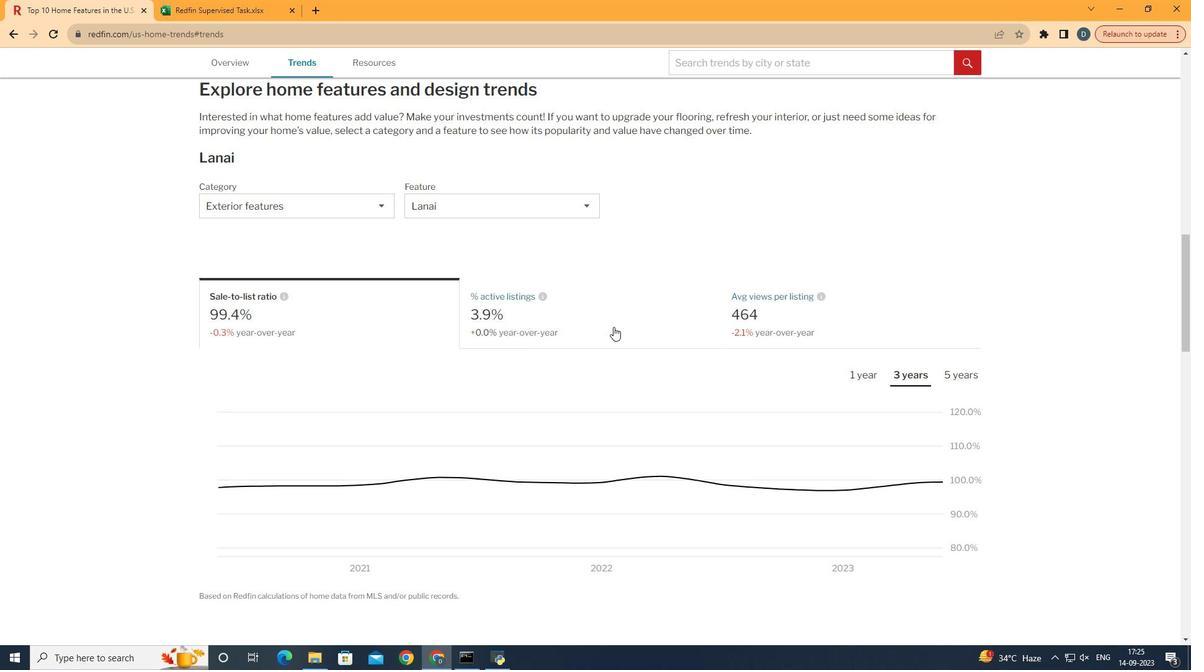 
Action: Mouse pressed left at (589, 301)
Screenshot: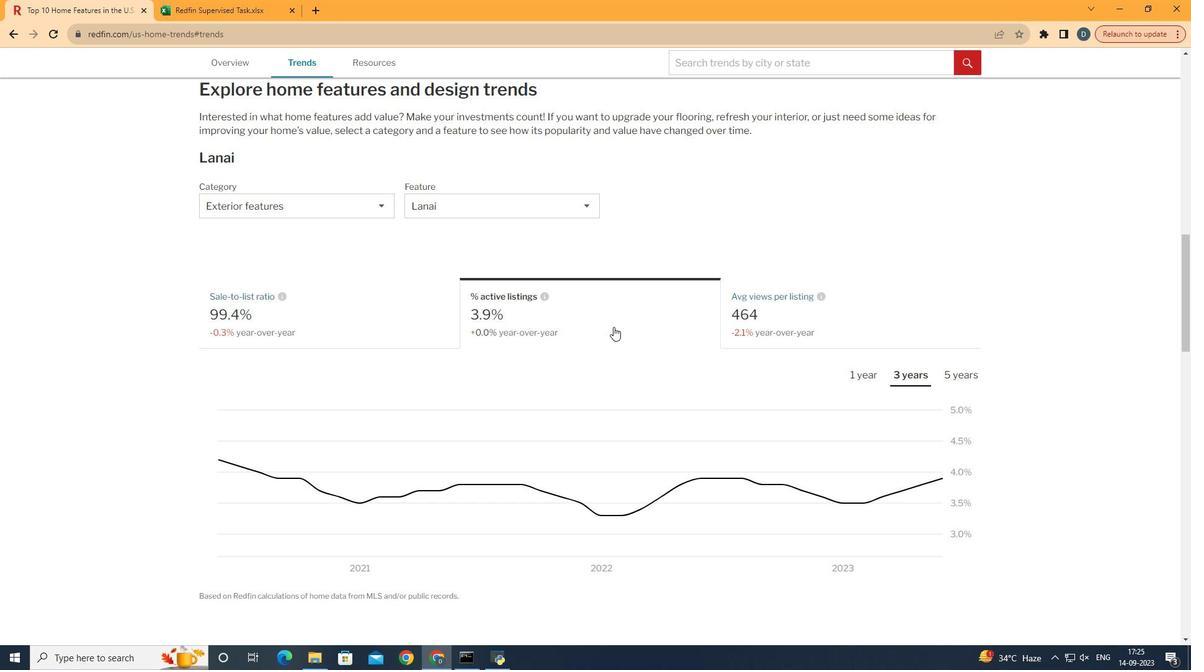 
Action: Mouse moved to (851, 322)
Screenshot: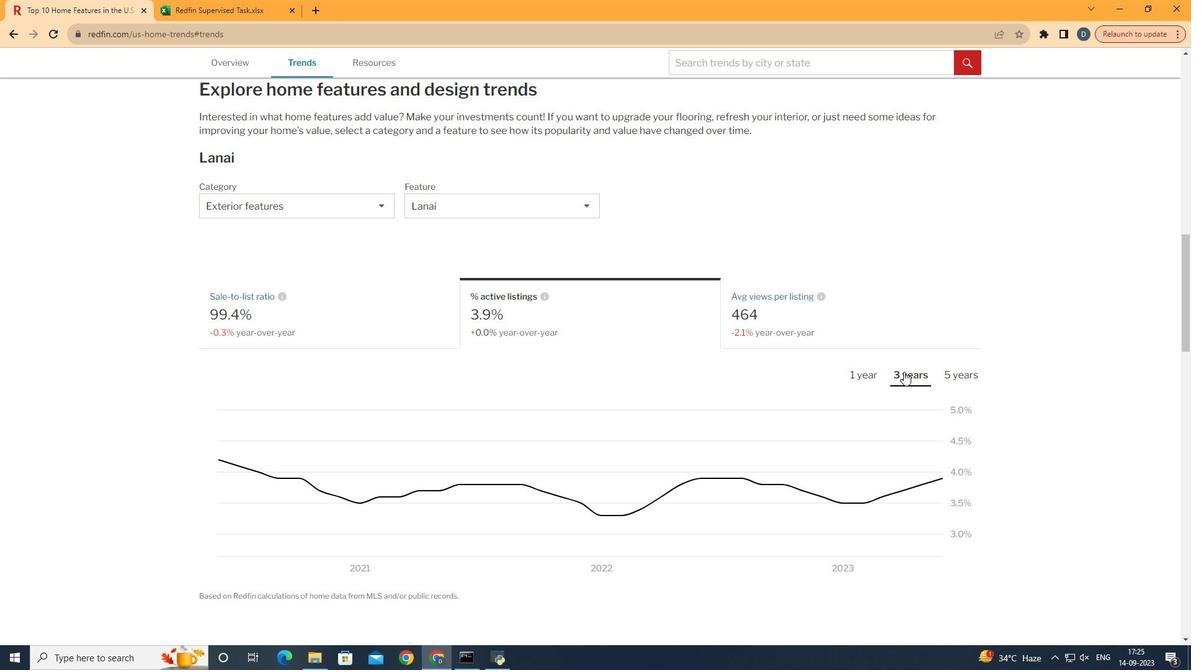 
Action: Mouse pressed left at (851, 322)
Screenshot: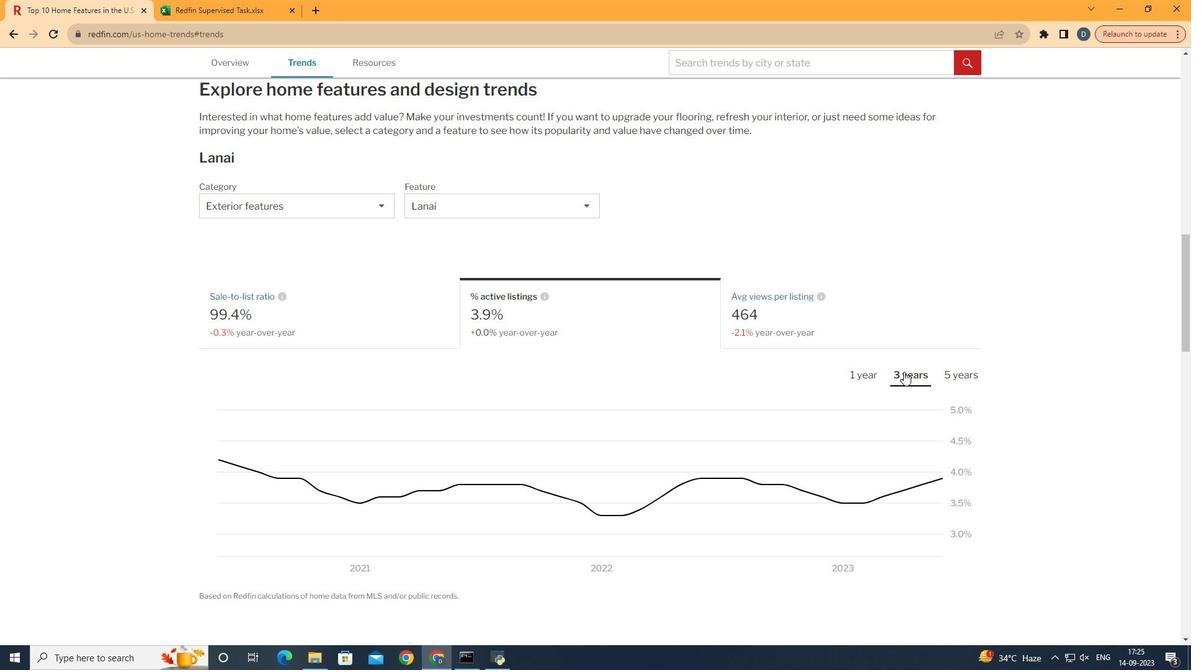 
Action: Mouse moved to (852, 322)
Screenshot: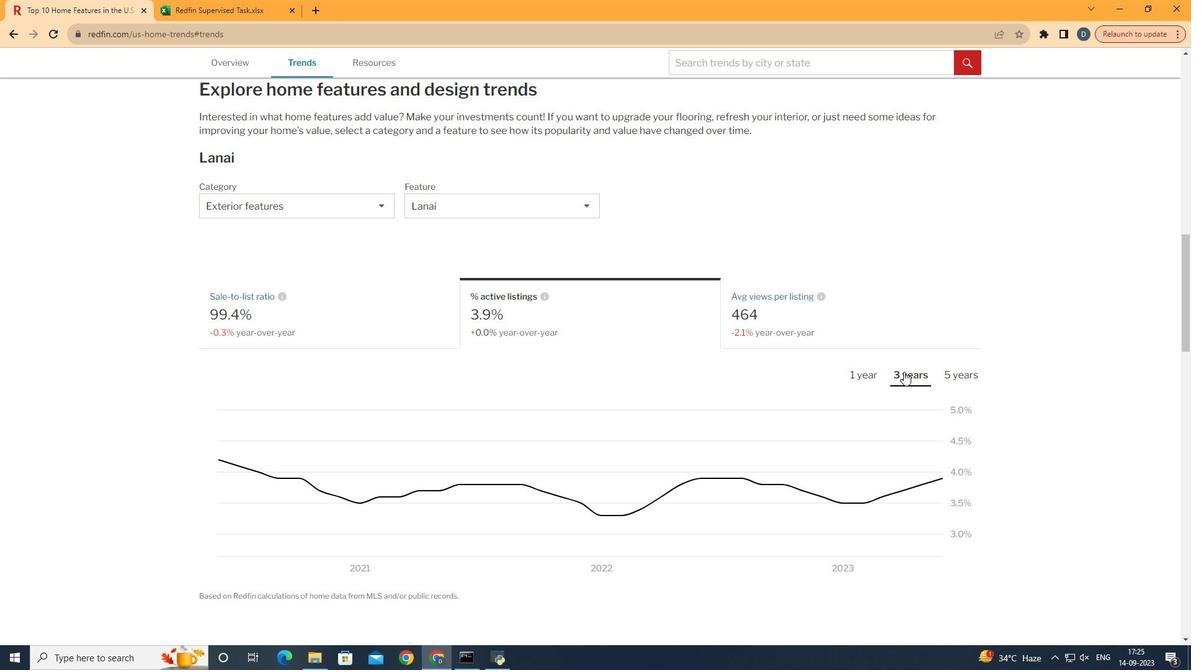 
